 Task: Find connections with filter location Kabalo with filter topic #engineeringwith filter profile language German with filter current company Welspun Group with filter school PARUL INSTITUTE OF TECH., LIMDA, VAGHODIA 087 with filter industry Pet Services with filter service category Search Engine Marketing (SEM) with filter keywords title Ghostwriter
Action: Mouse moved to (481, 95)
Screenshot: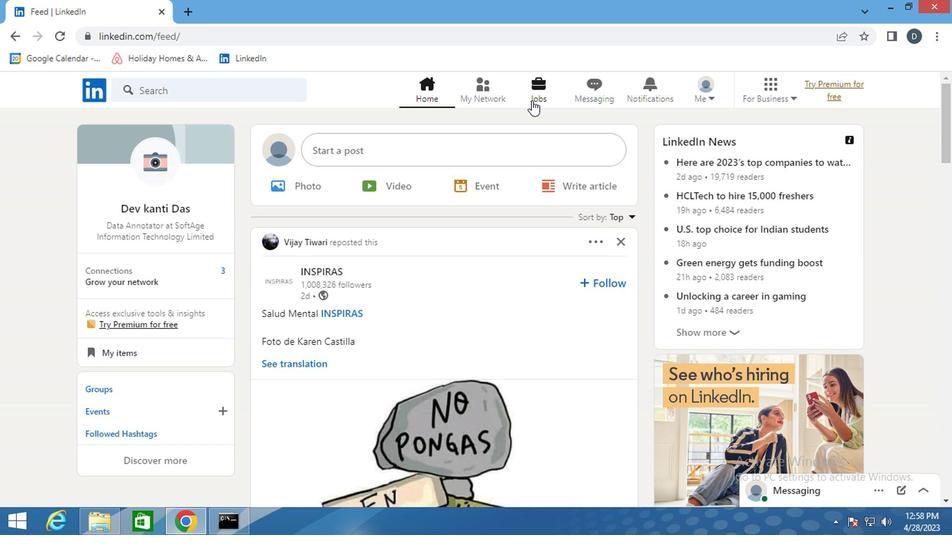 
Action: Mouse pressed left at (481, 95)
Screenshot: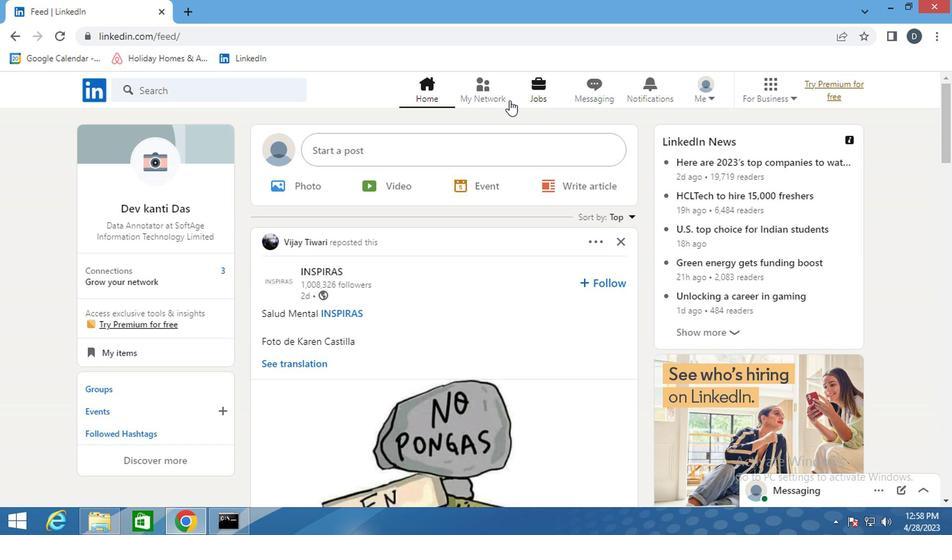 
Action: Mouse moved to (268, 158)
Screenshot: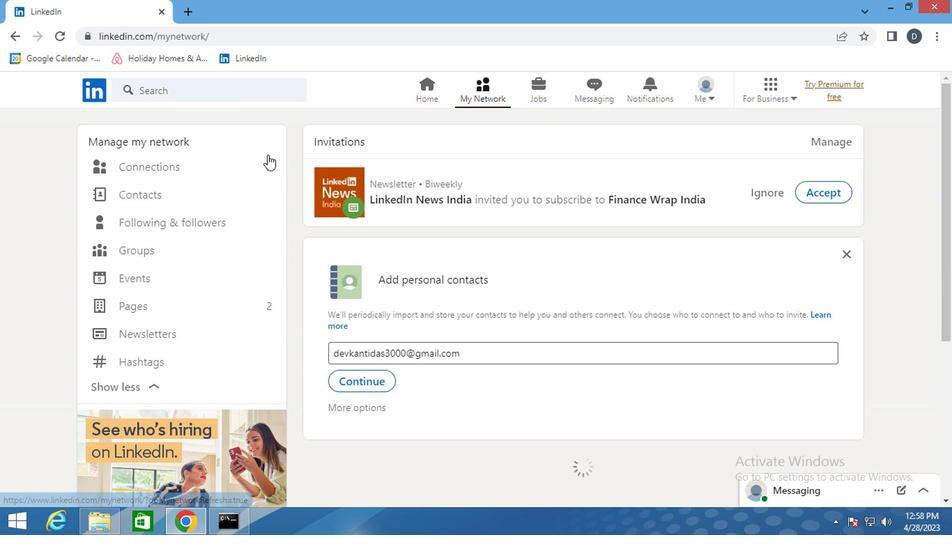 
Action: Mouse pressed left at (268, 158)
Screenshot: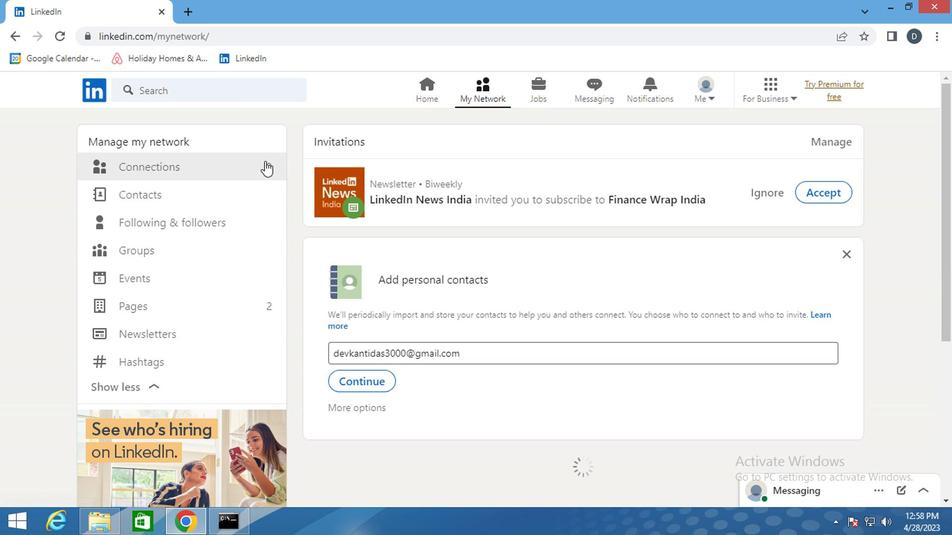 
Action: Mouse pressed left at (268, 158)
Screenshot: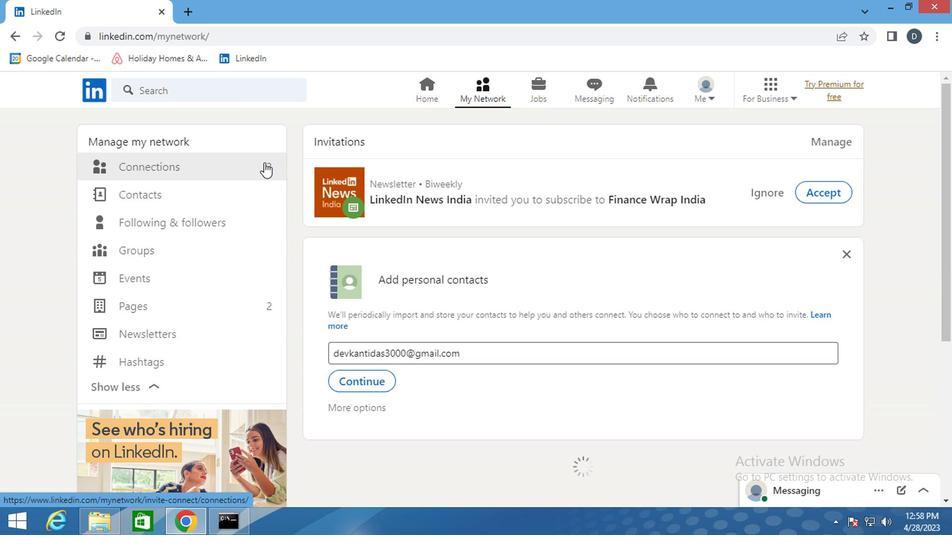 
Action: Mouse moved to (572, 163)
Screenshot: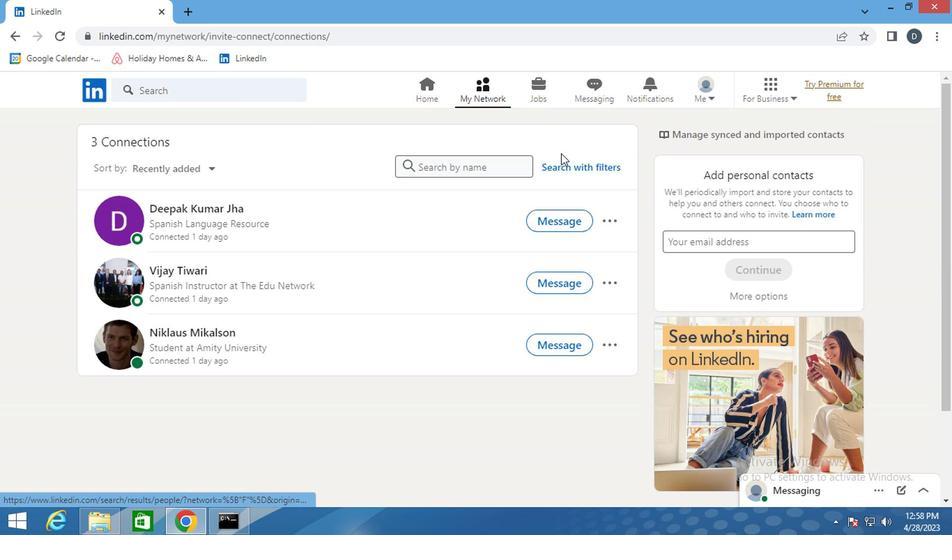 
Action: Mouse pressed left at (572, 163)
Screenshot: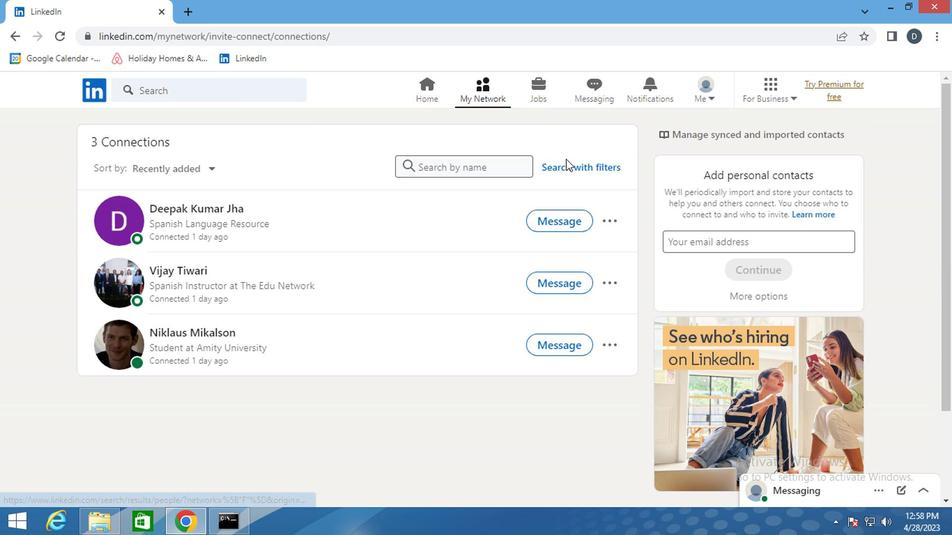 
Action: Mouse moved to (524, 127)
Screenshot: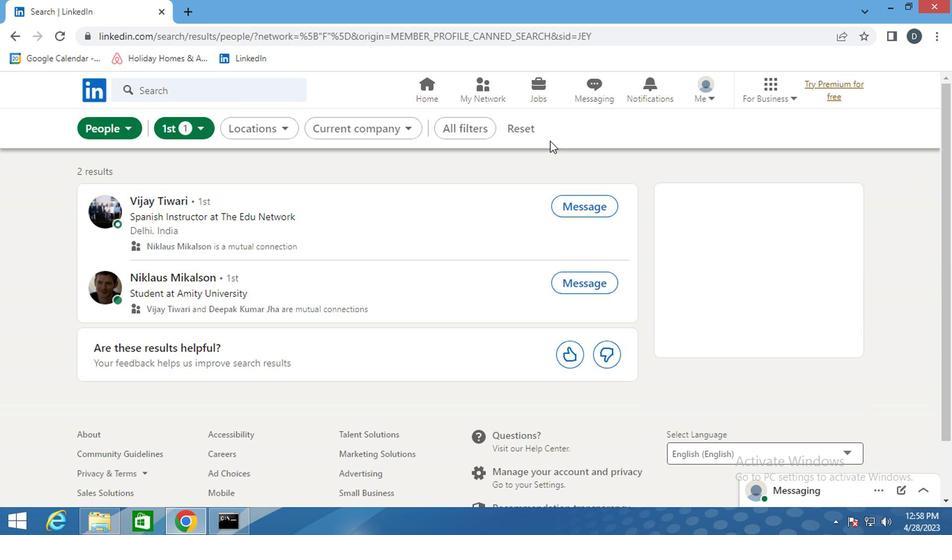 
Action: Mouse pressed left at (524, 127)
Screenshot: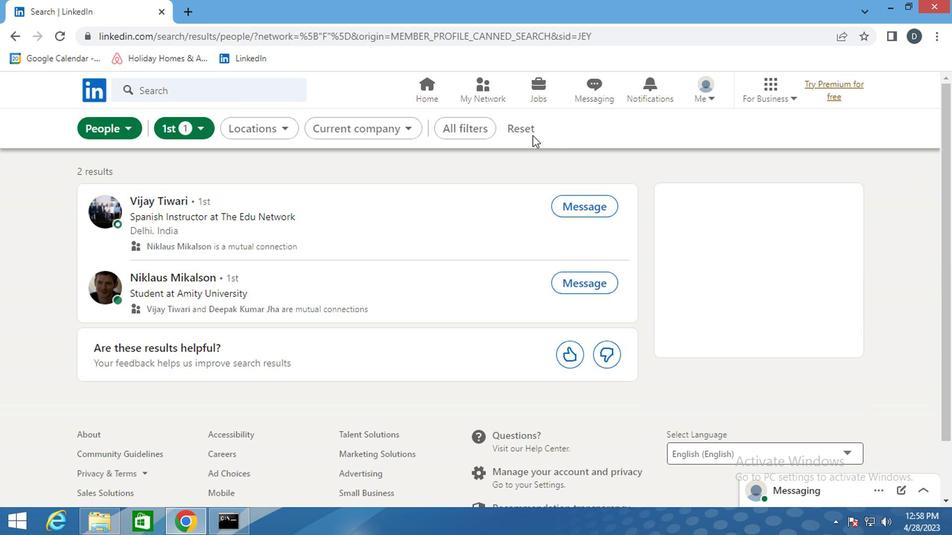 
Action: Mouse moved to (498, 126)
Screenshot: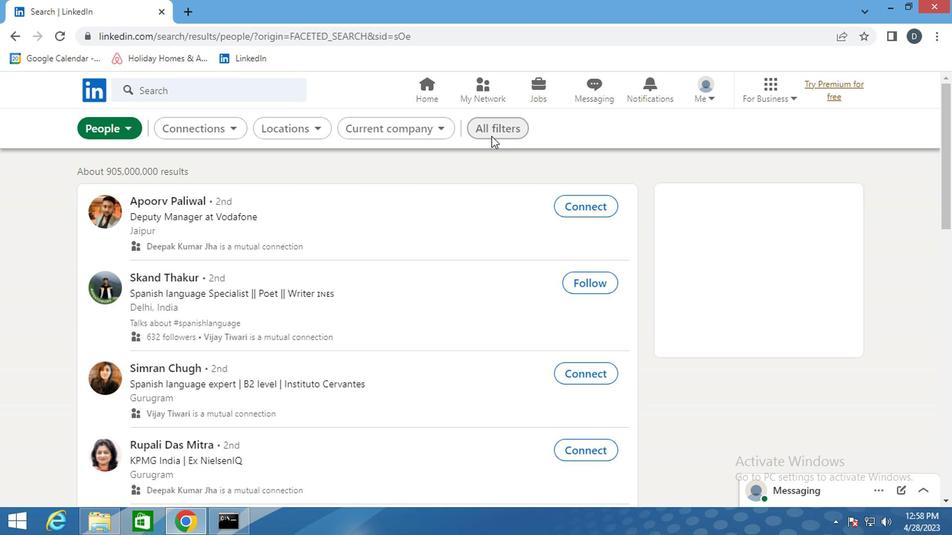 
Action: Mouse pressed left at (498, 126)
Screenshot: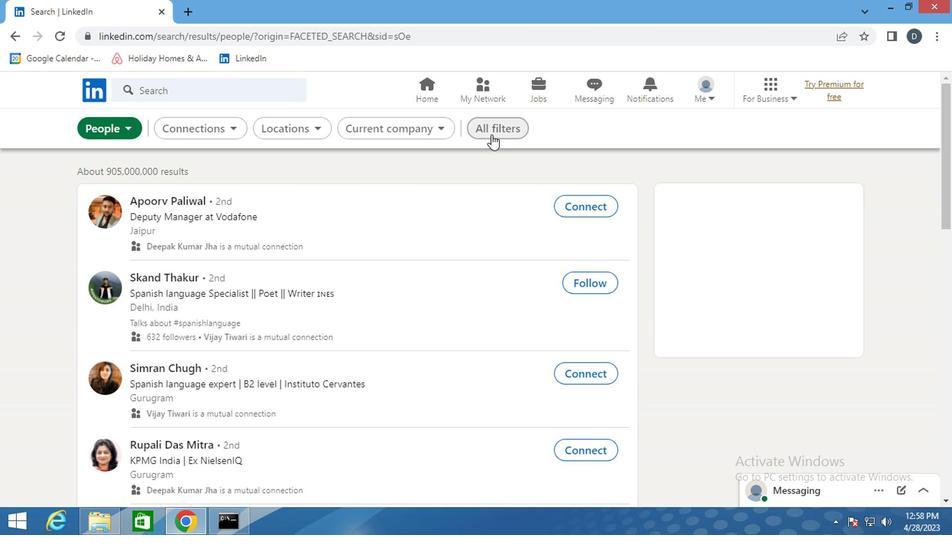 
Action: Mouse moved to (772, 299)
Screenshot: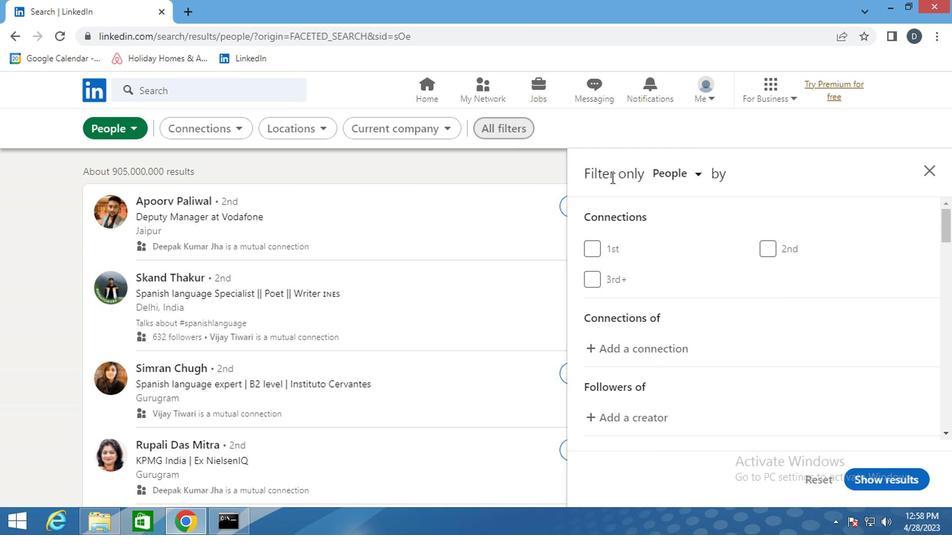 
Action: Mouse scrolled (772, 298) with delta (0, 0)
Screenshot: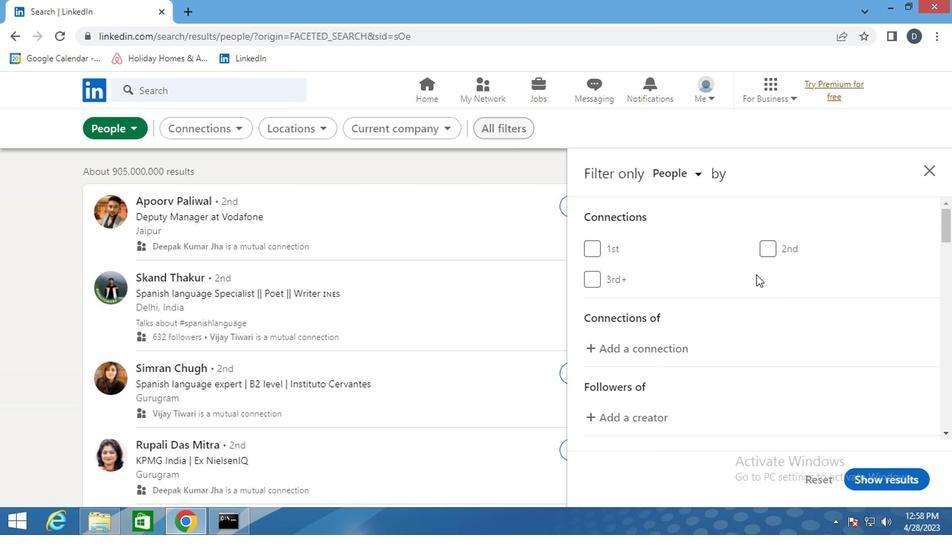 
Action: Mouse scrolled (772, 298) with delta (0, 0)
Screenshot: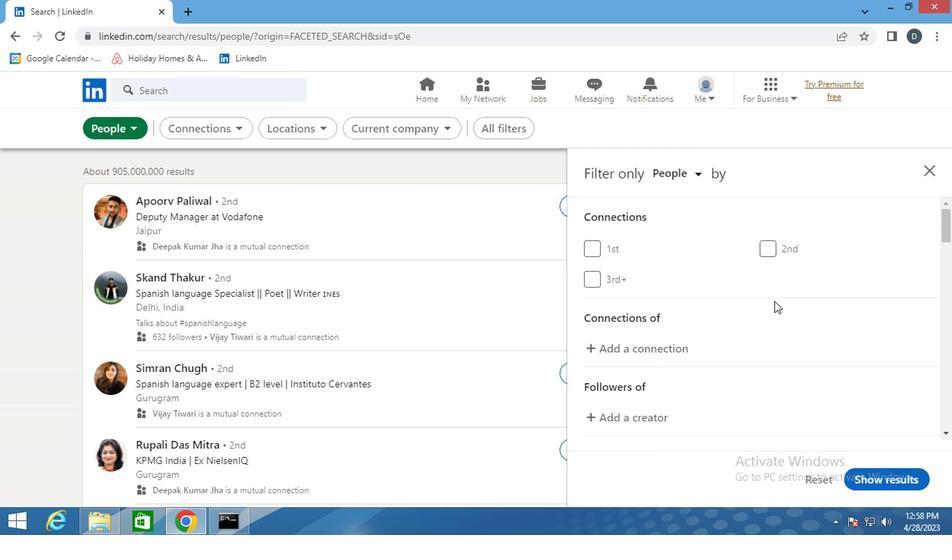 
Action: Mouse scrolled (772, 298) with delta (0, 0)
Screenshot: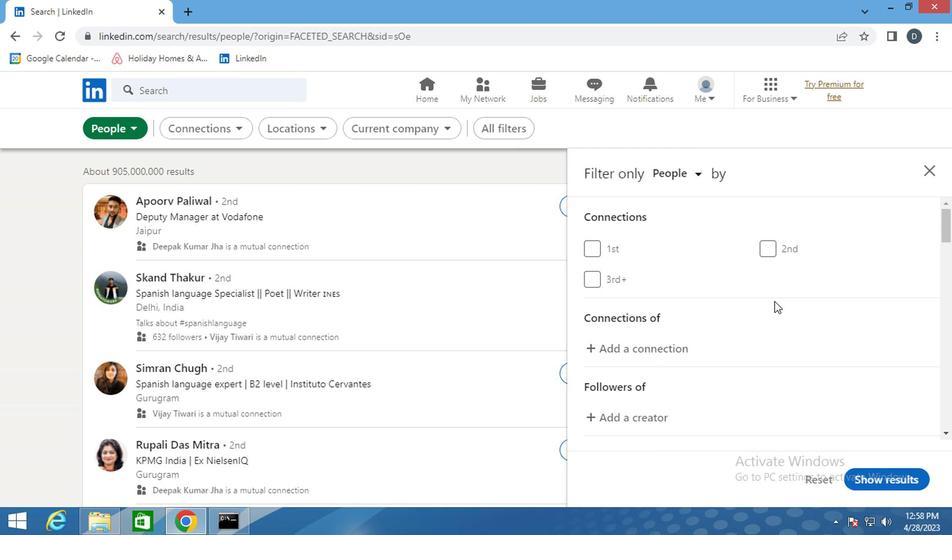 
Action: Mouse moved to (789, 339)
Screenshot: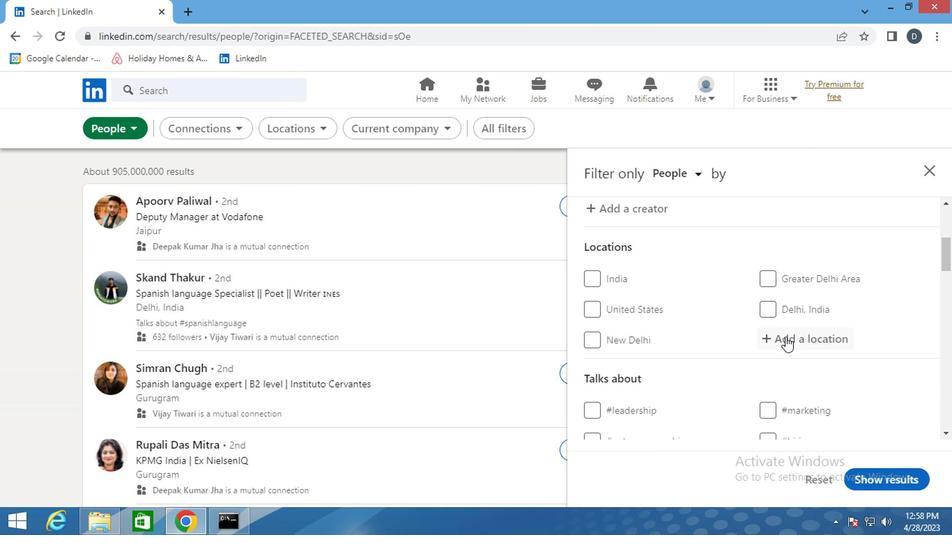 
Action: Mouse pressed left at (789, 339)
Screenshot: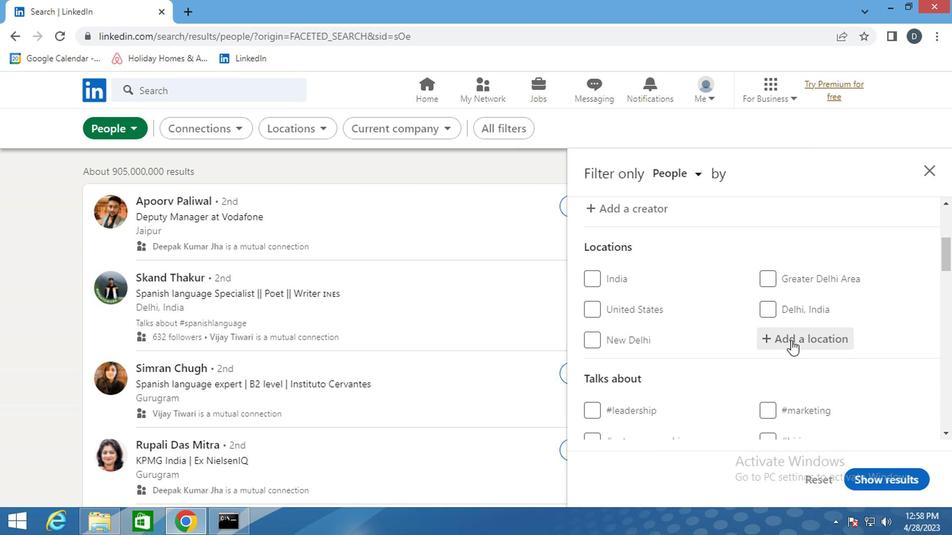 
Action: Key pressed <Key.shift_r>Kabalo
Screenshot: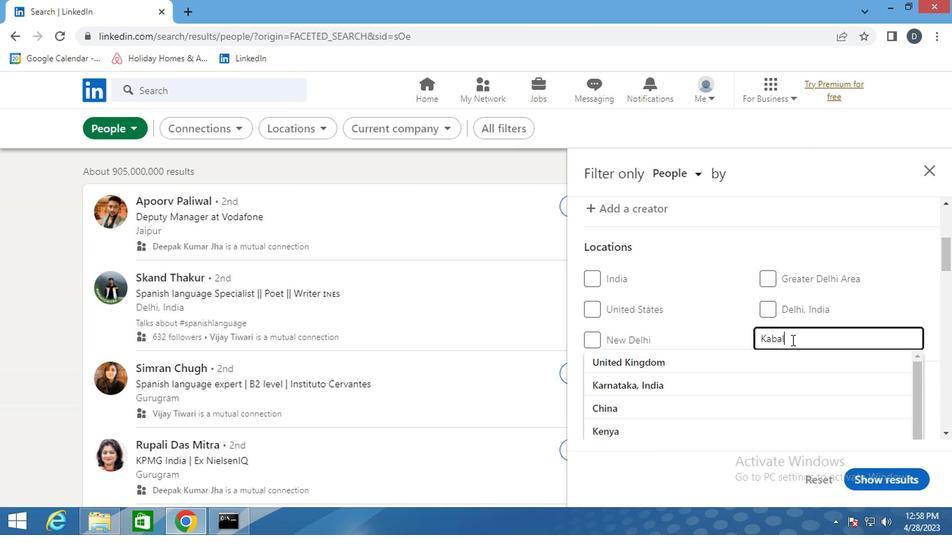 
Action: Mouse scrolled (789, 338) with delta (0, 0)
Screenshot: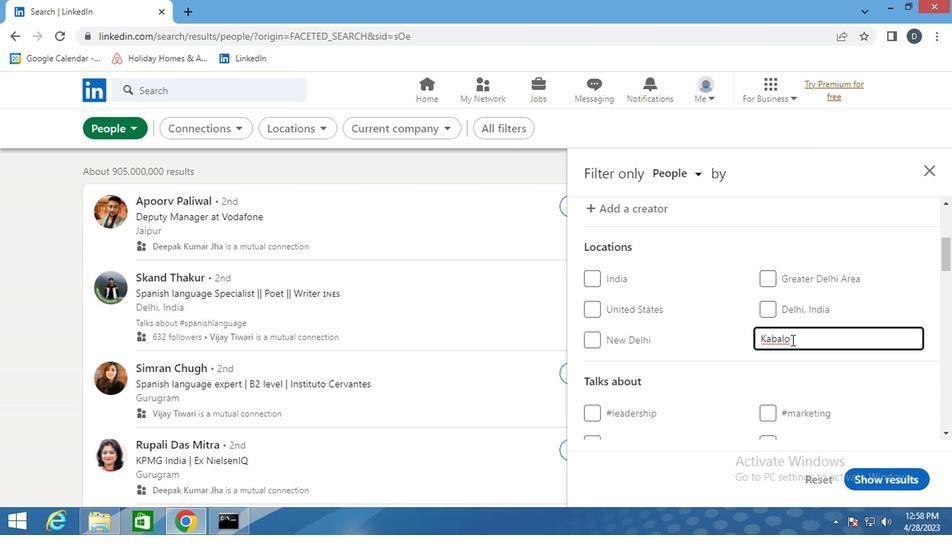 
Action: Mouse scrolled (789, 338) with delta (0, 0)
Screenshot: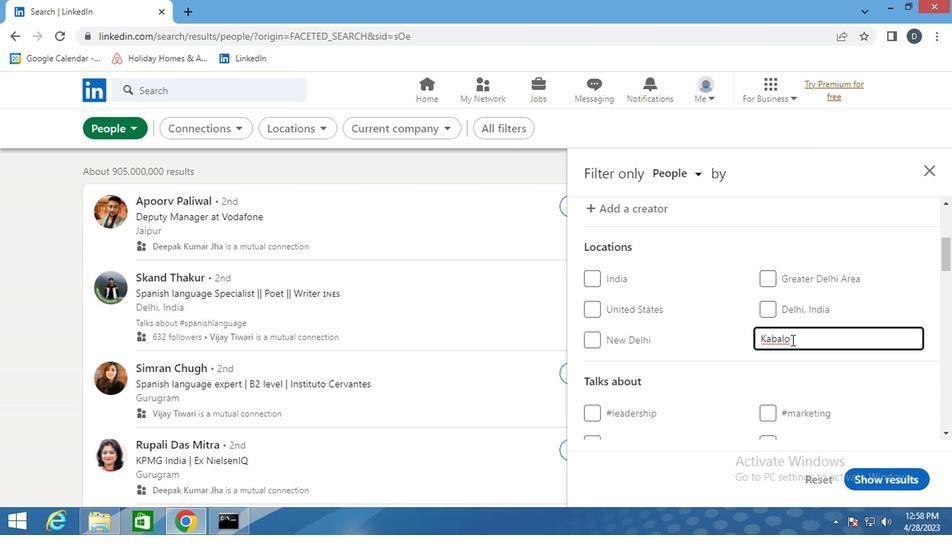 
Action: Mouse scrolled (789, 338) with delta (0, 0)
Screenshot: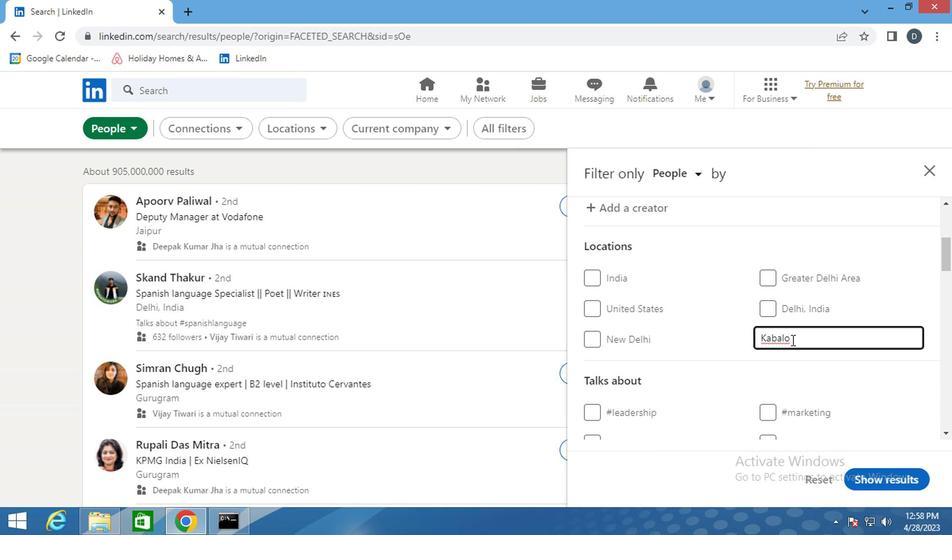 
Action: Mouse moved to (822, 251)
Screenshot: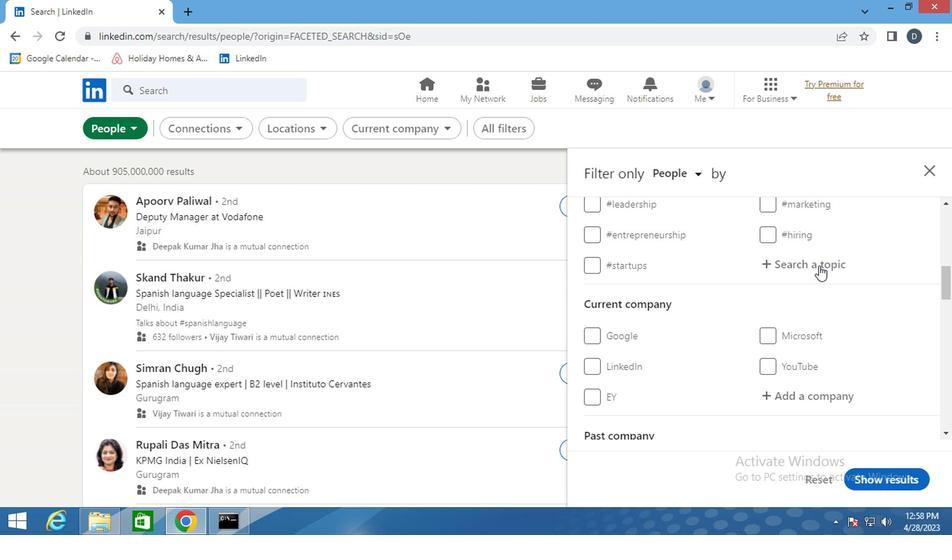 
Action: Mouse pressed left at (822, 251)
Screenshot: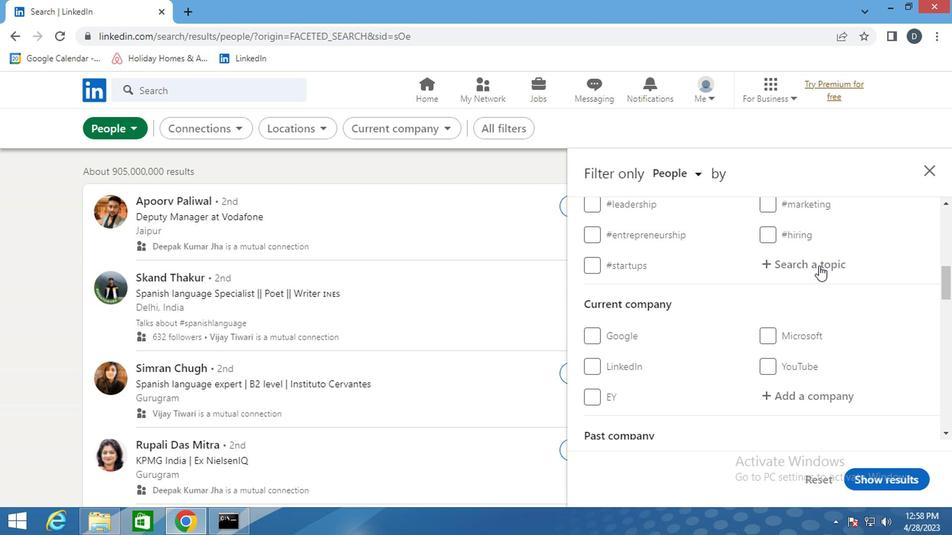 
Action: Mouse moved to (822, 253)
Screenshot: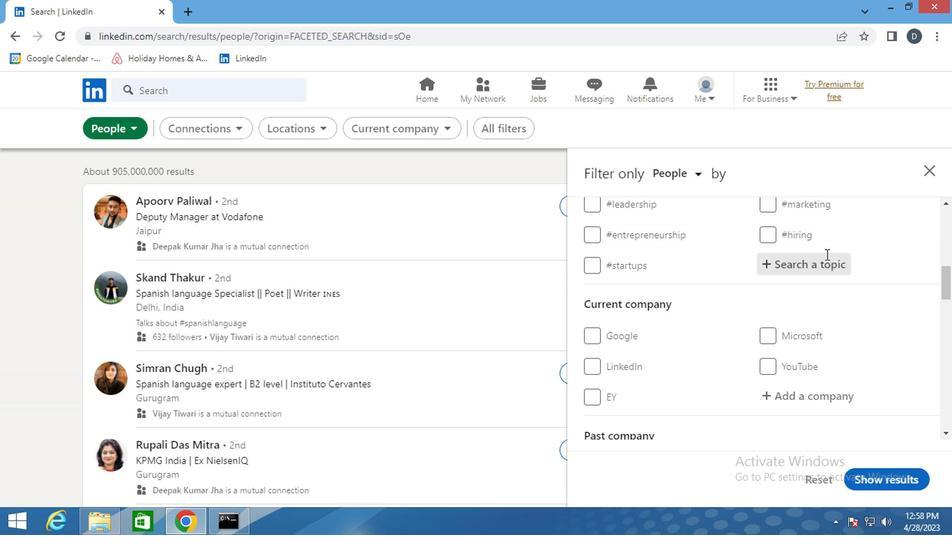 
Action: Key pressed <Key.shift>#ENGINEERING
Screenshot: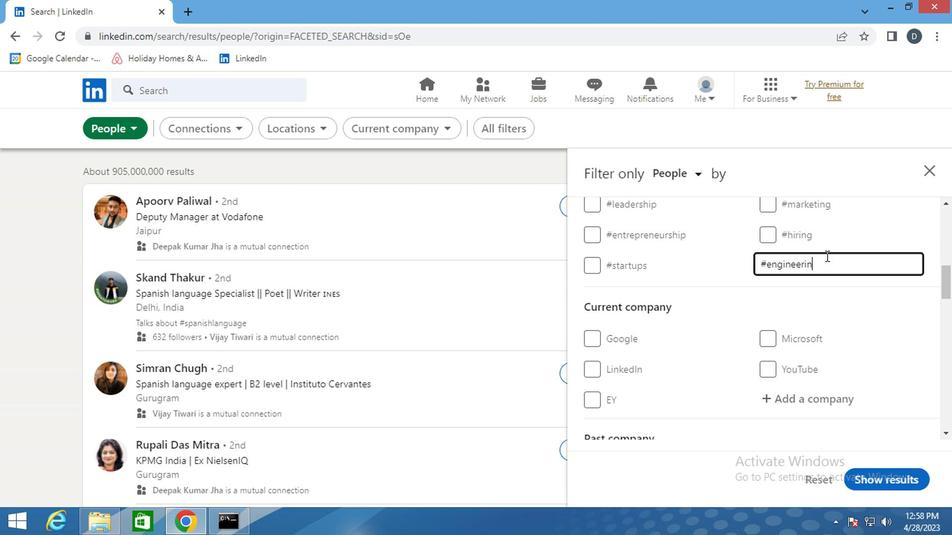 
Action: Mouse moved to (831, 282)
Screenshot: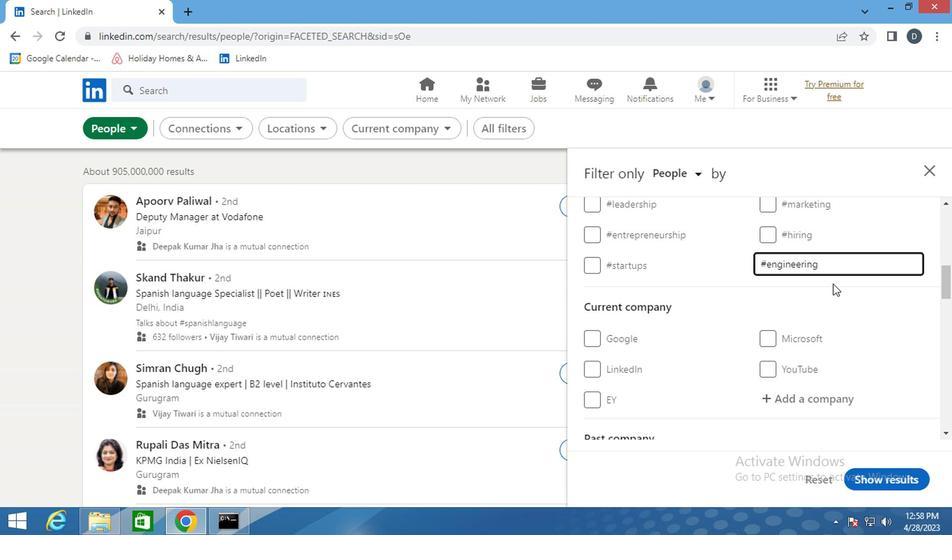 
Action: Mouse scrolled (831, 281) with delta (0, 0)
Screenshot: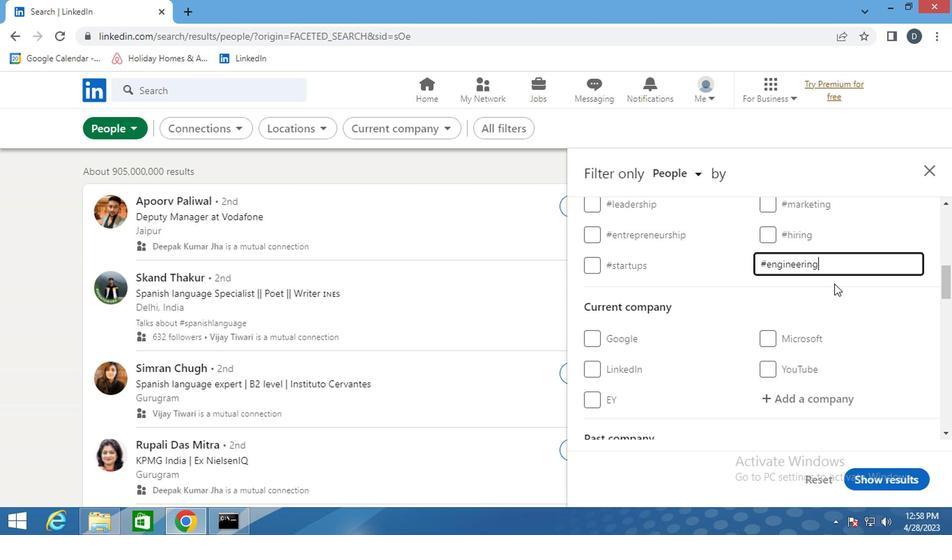 
Action: Mouse moved to (831, 283)
Screenshot: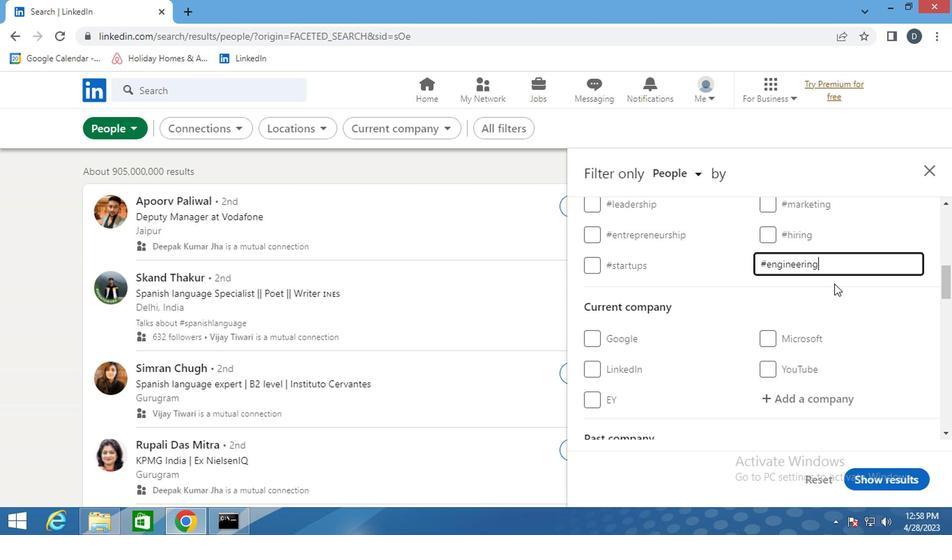 
Action: Mouse scrolled (831, 283) with delta (0, 0)
Screenshot: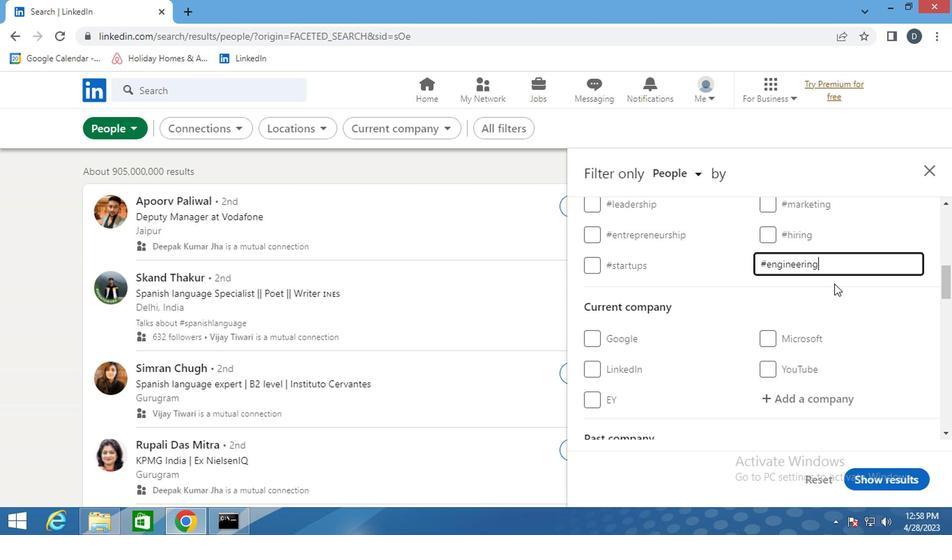 
Action: Mouse moved to (831, 284)
Screenshot: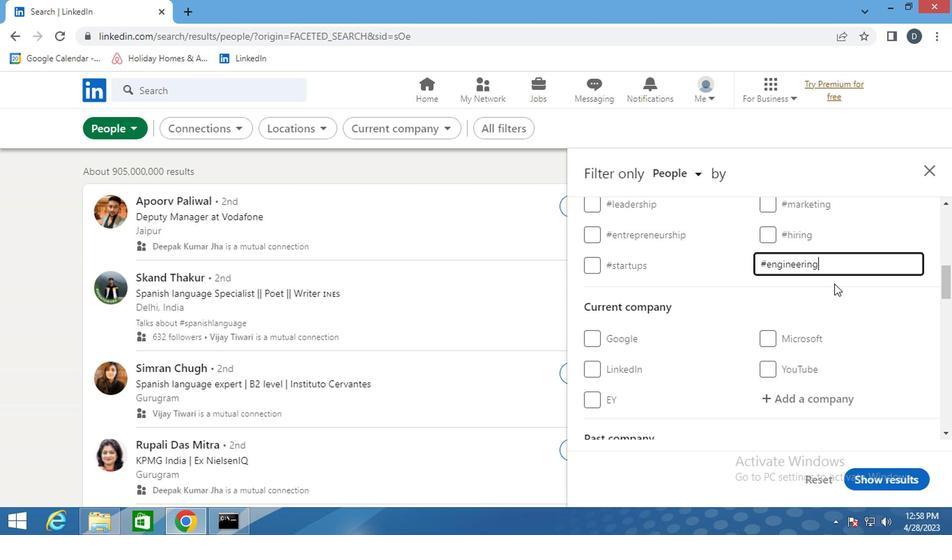 
Action: Mouse scrolled (831, 283) with delta (0, 0)
Screenshot: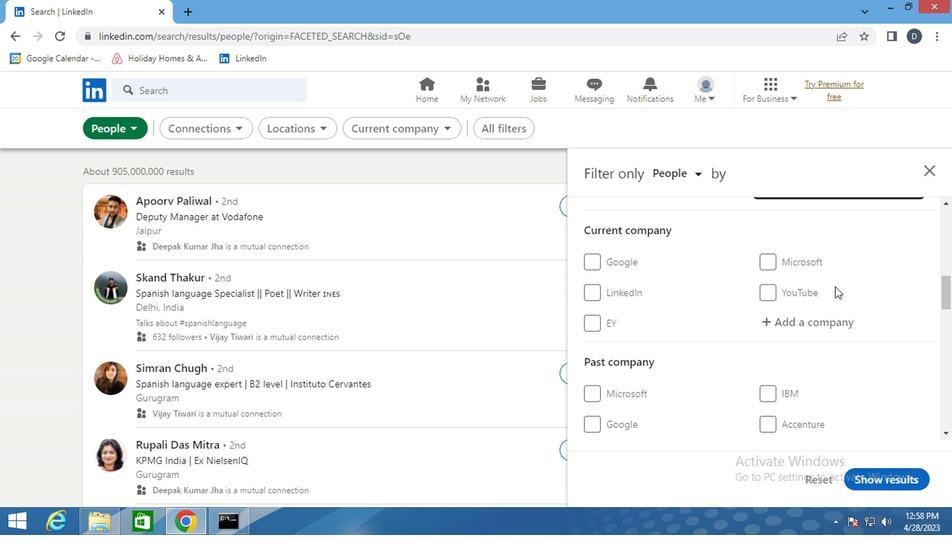 
Action: Mouse scrolled (831, 283) with delta (0, 0)
Screenshot: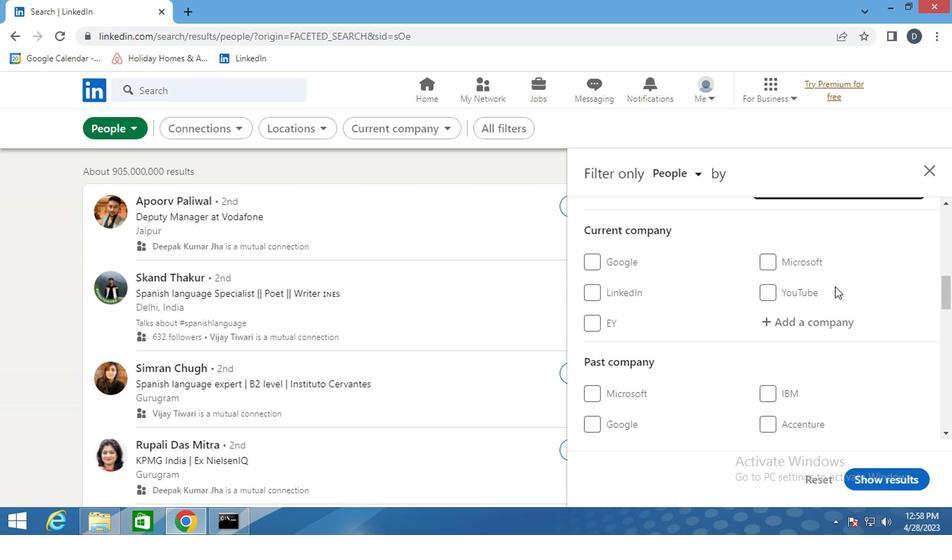 
Action: Mouse moved to (831, 286)
Screenshot: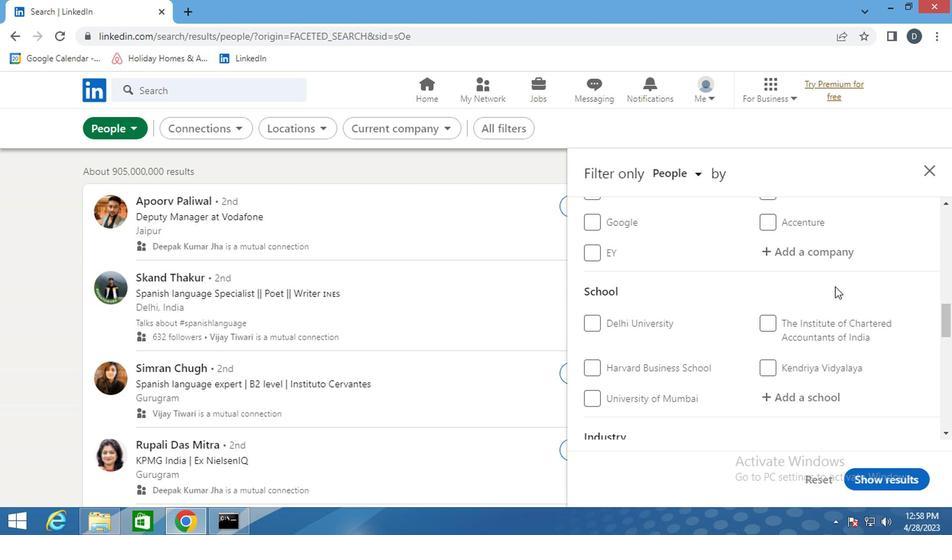 
Action: Mouse scrolled (831, 286) with delta (0, 0)
Screenshot: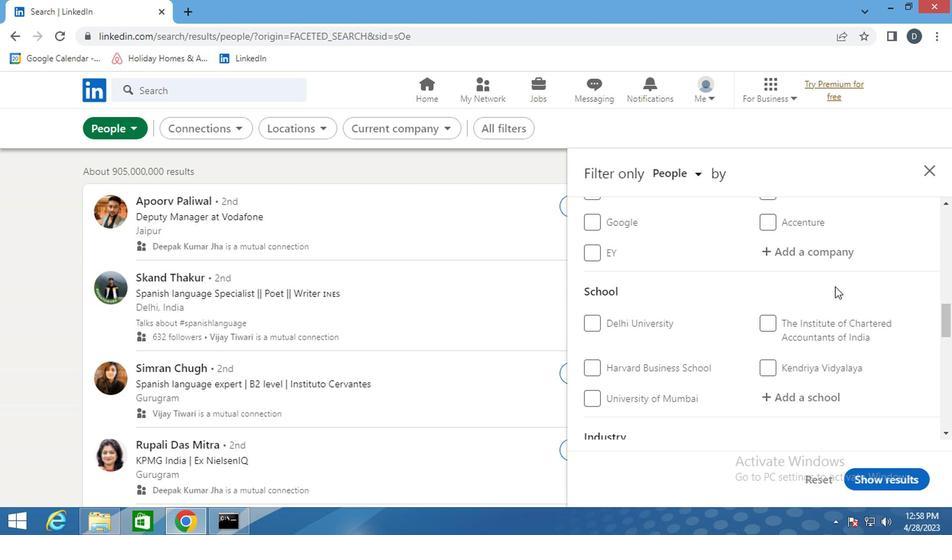 
Action: Mouse scrolled (831, 286) with delta (0, 0)
Screenshot: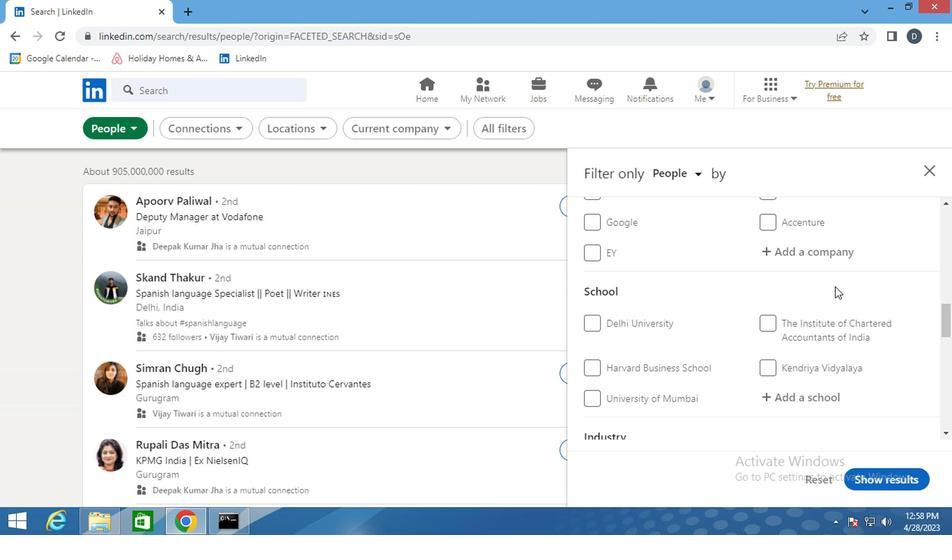 
Action: Mouse scrolled (831, 286) with delta (0, 0)
Screenshot: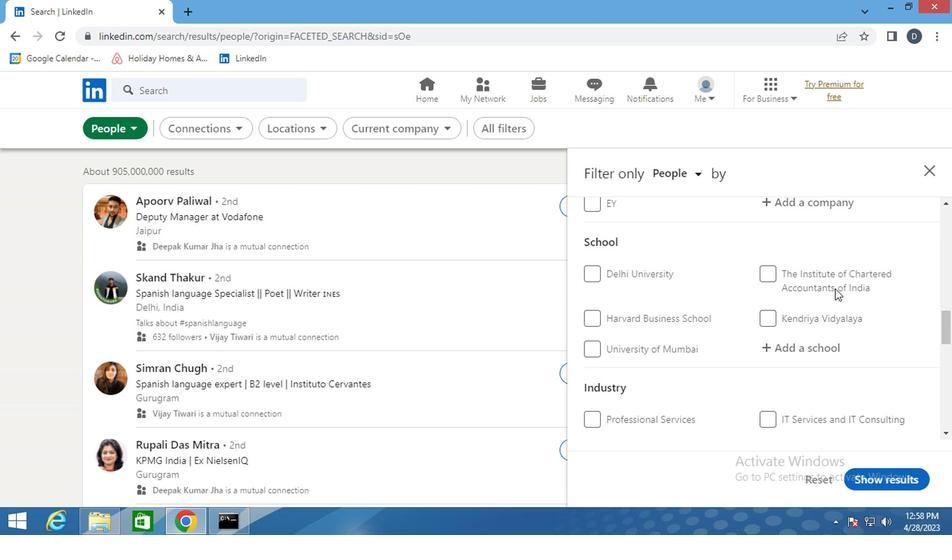 
Action: Mouse scrolled (831, 286) with delta (0, 0)
Screenshot: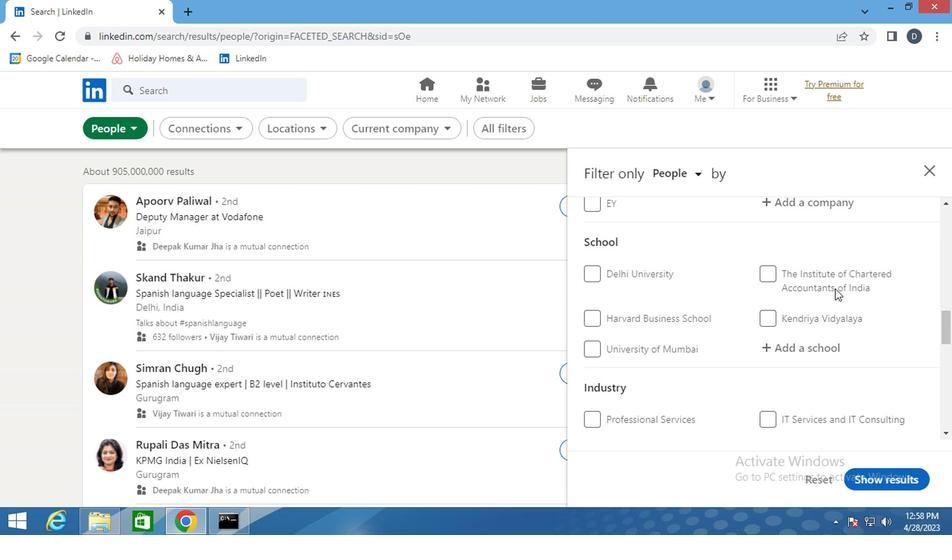 
Action: Mouse scrolled (831, 286) with delta (0, 0)
Screenshot: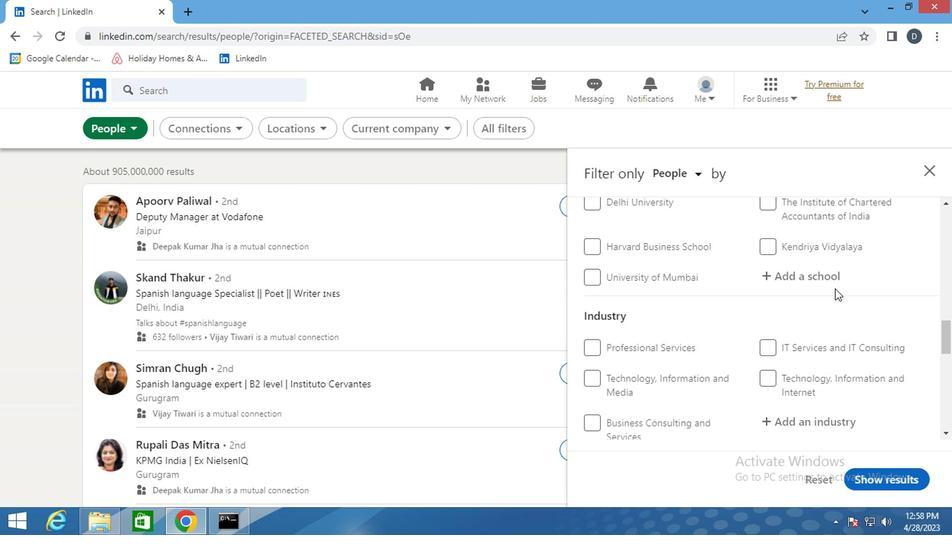 
Action: Mouse scrolled (831, 286) with delta (0, 0)
Screenshot: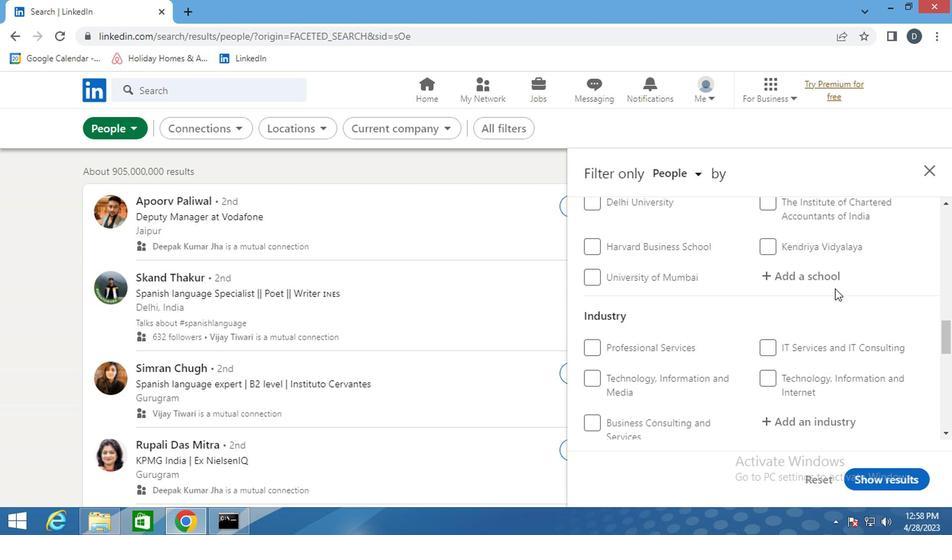 
Action: Mouse moved to (624, 262)
Screenshot: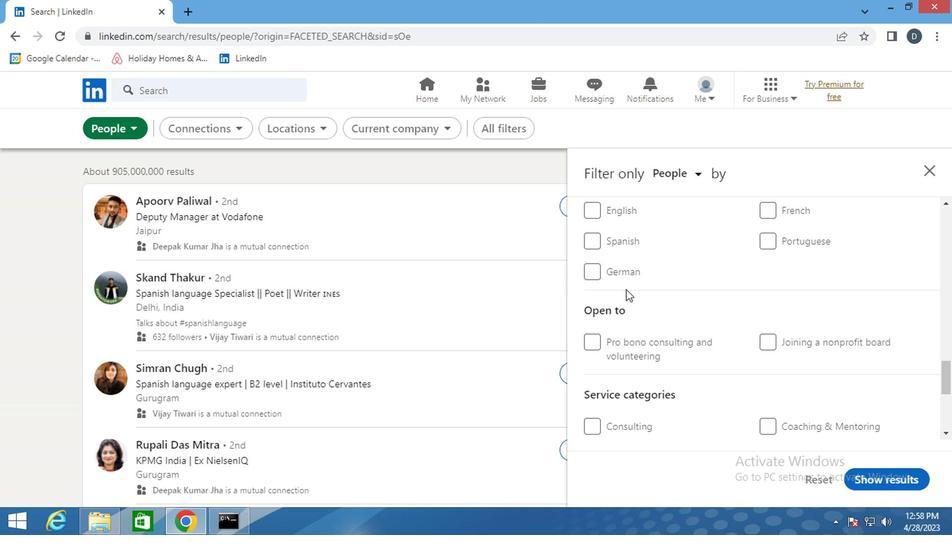
Action: Mouse pressed left at (624, 262)
Screenshot: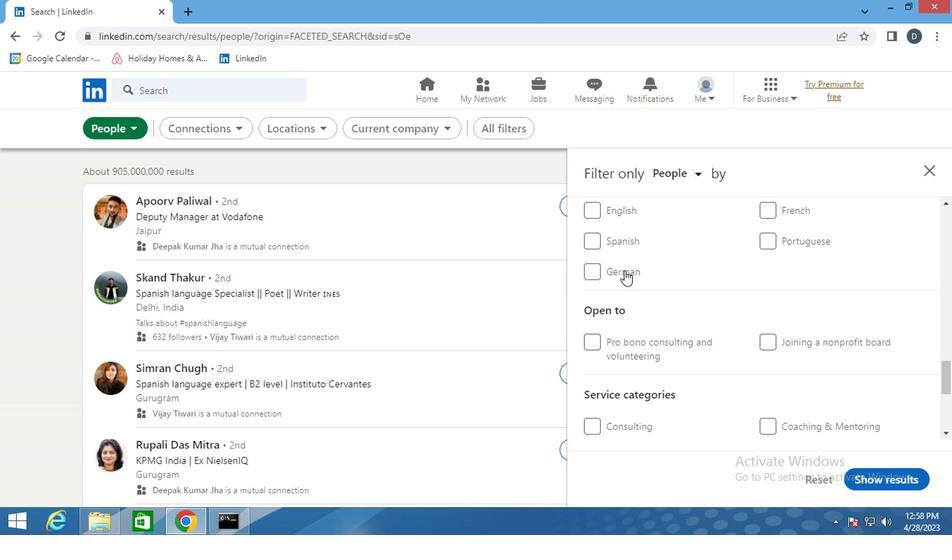 
Action: Mouse moved to (780, 303)
Screenshot: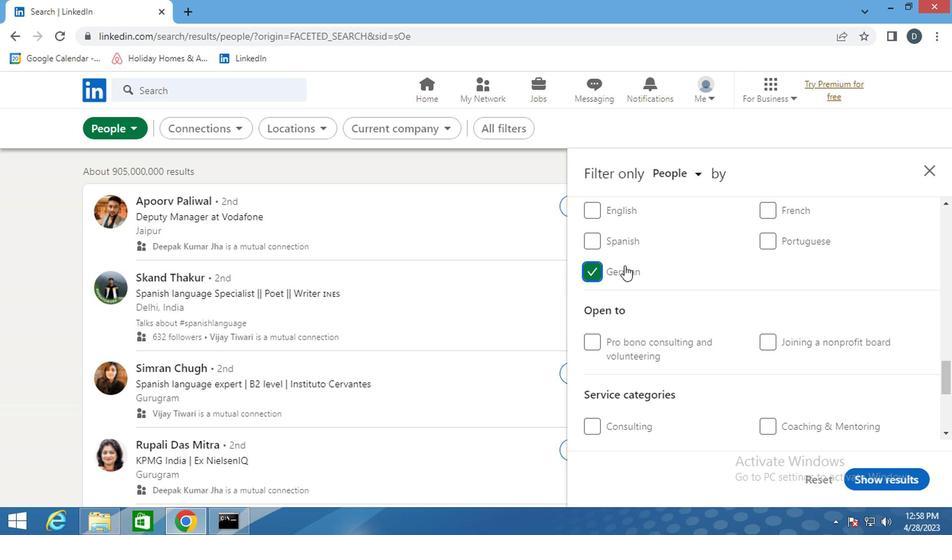 
Action: Mouse scrolled (780, 304) with delta (0, 0)
Screenshot: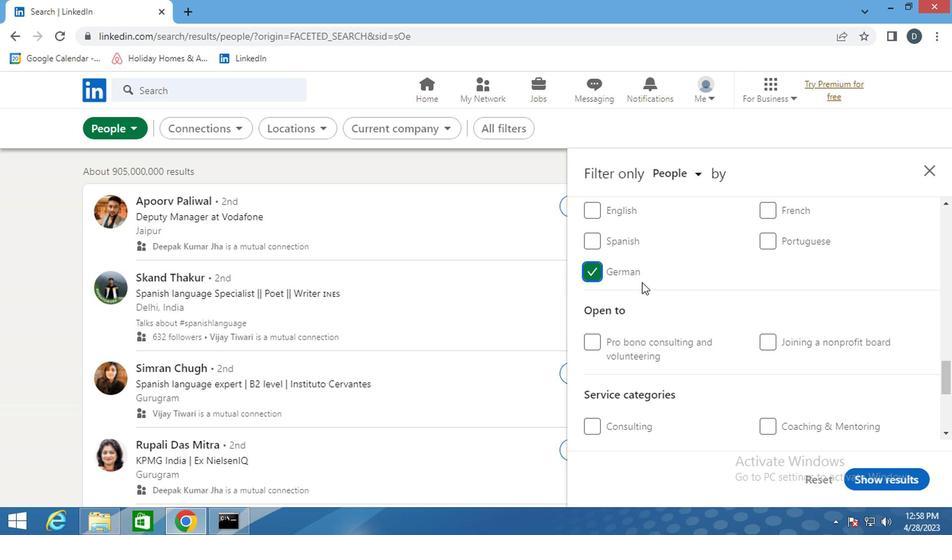 
Action: Mouse scrolled (780, 304) with delta (0, 0)
Screenshot: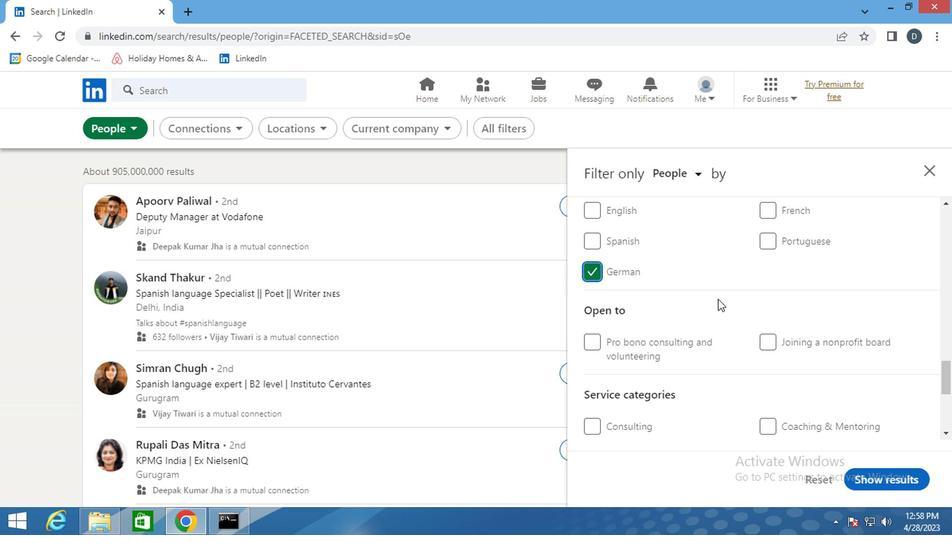 
Action: Mouse scrolled (780, 304) with delta (0, 0)
Screenshot: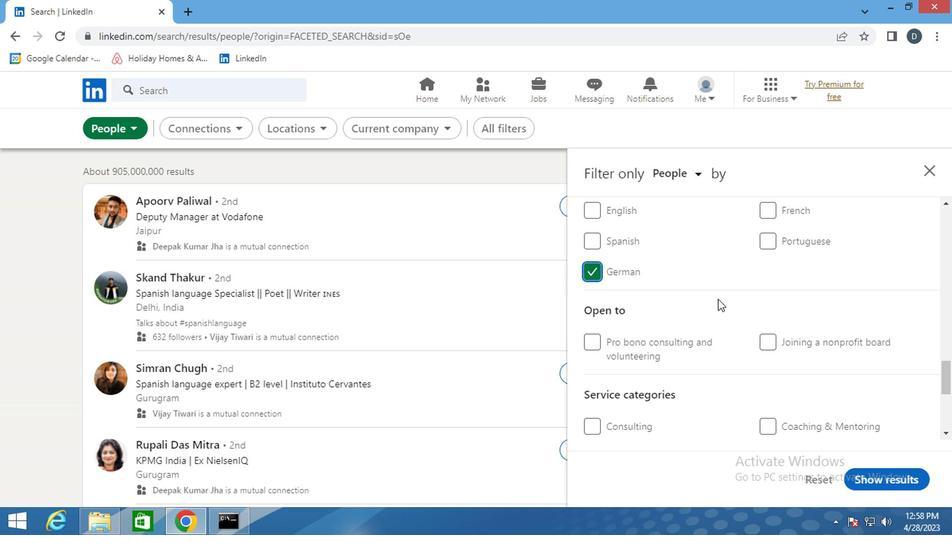 
Action: Mouse scrolled (780, 304) with delta (0, 0)
Screenshot: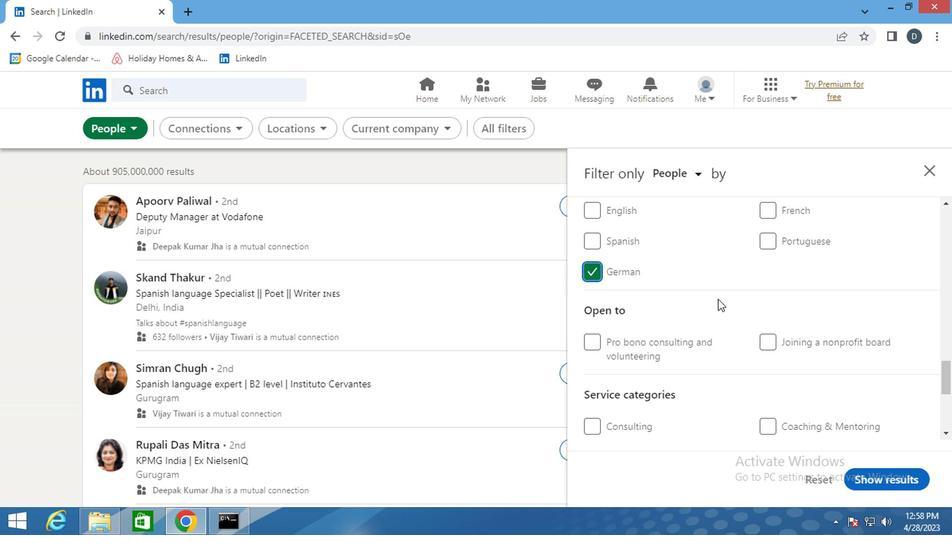
Action: Mouse scrolled (780, 304) with delta (0, 0)
Screenshot: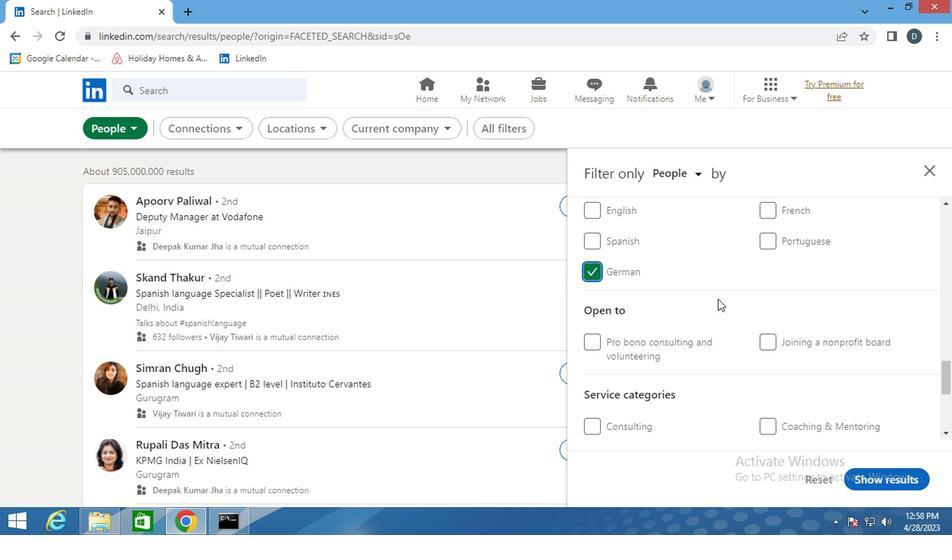 
Action: Mouse scrolled (780, 304) with delta (0, 0)
Screenshot: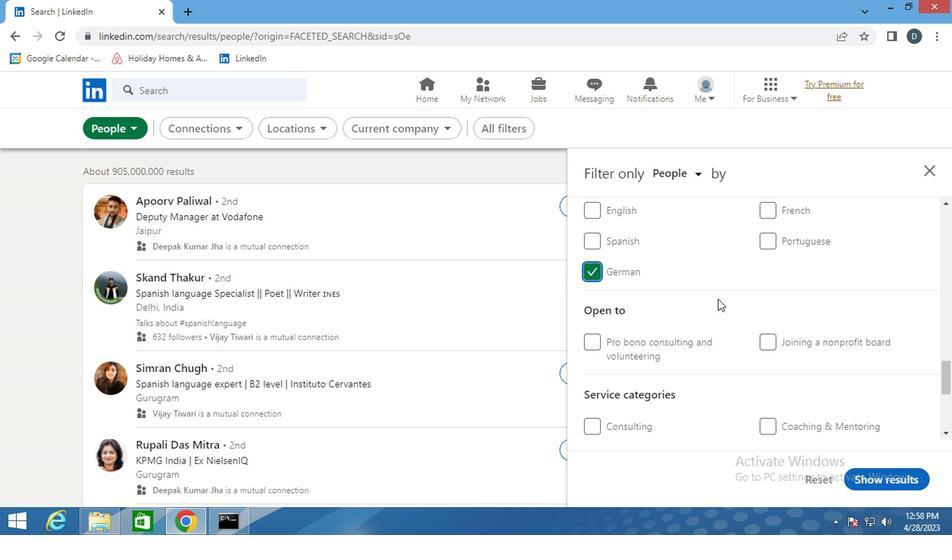 
Action: Mouse scrolled (780, 304) with delta (0, 0)
Screenshot: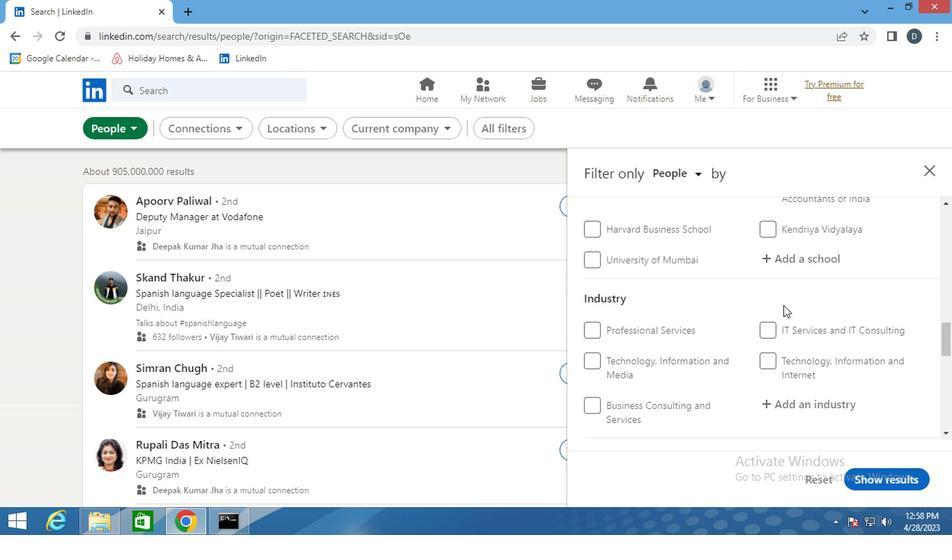 
Action: Mouse scrolled (780, 304) with delta (0, 0)
Screenshot: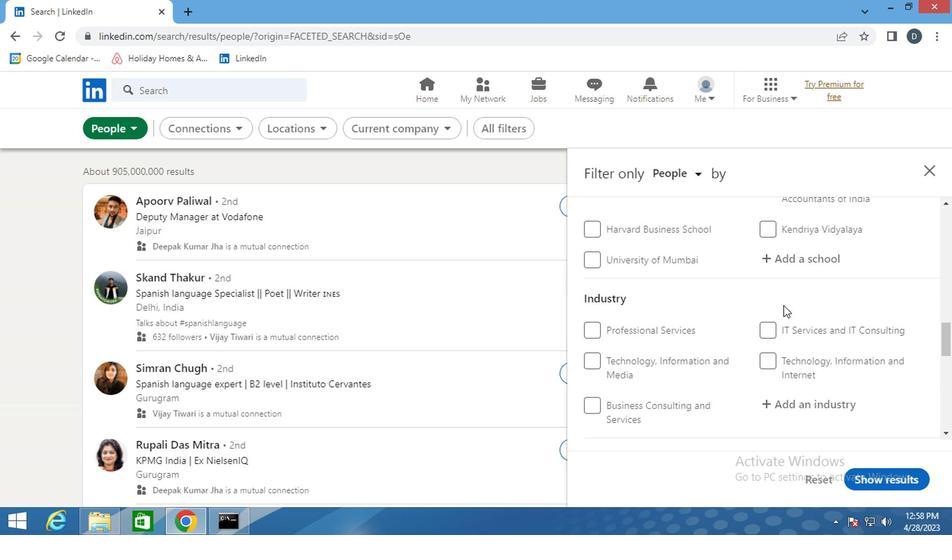 
Action: Mouse scrolled (780, 304) with delta (0, 0)
Screenshot: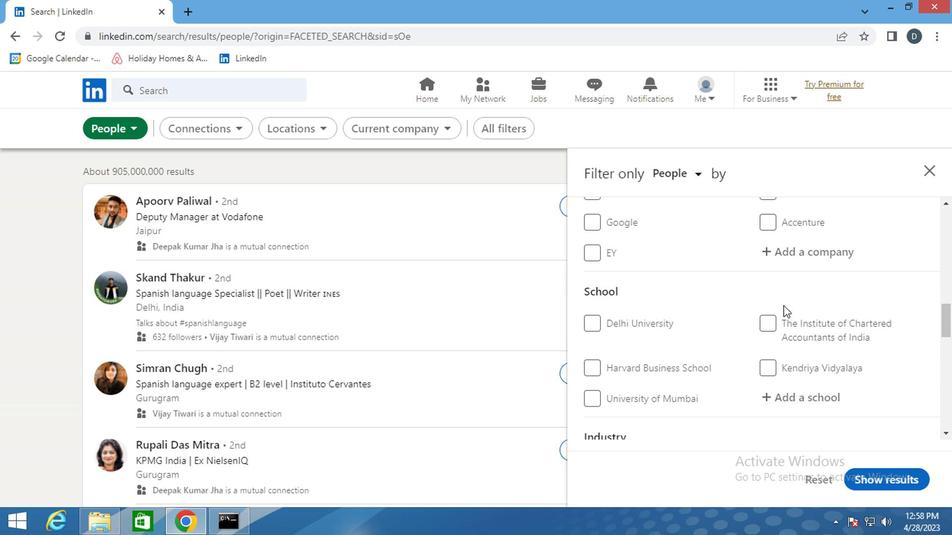 
Action: Mouse scrolled (780, 304) with delta (0, 0)
Screenshot: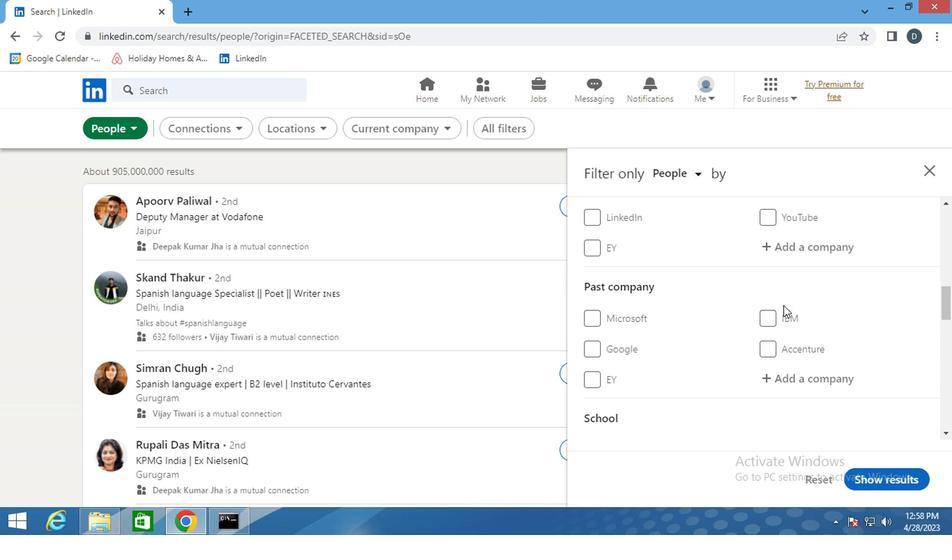 
Action: Mouse moved to (807, 348)
Screenshot: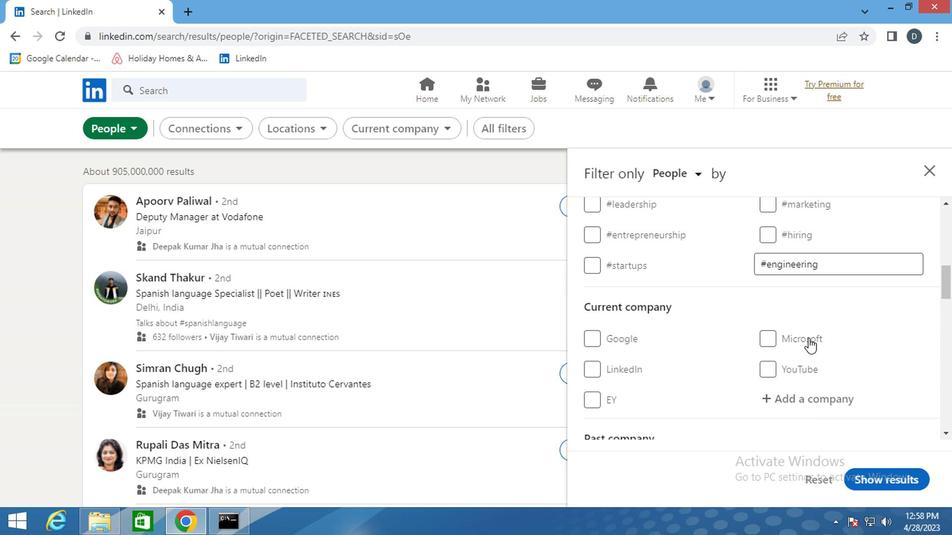 
Action: Mouse scrolled (807, 347) with delta (0, 0)
Screenshot: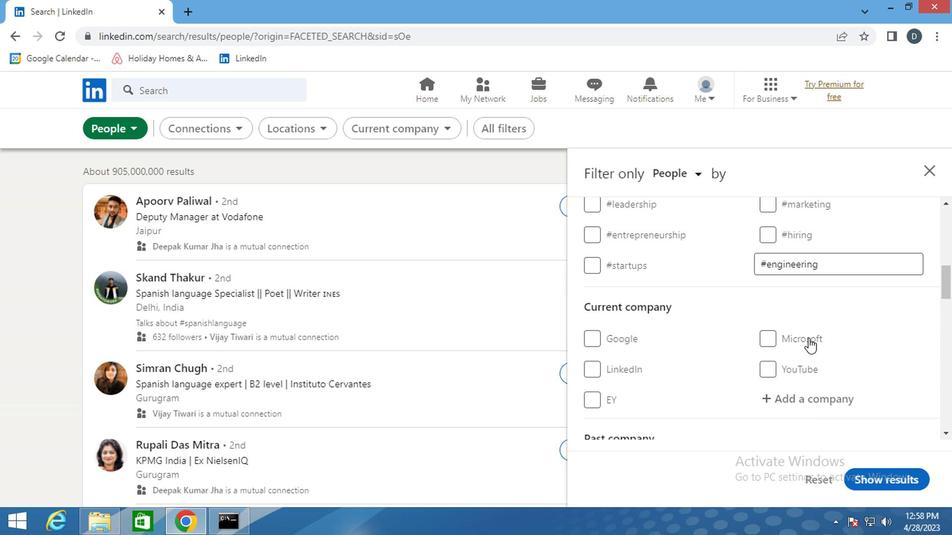 
Action: Mouse moved to (825, 327)
Screenshot: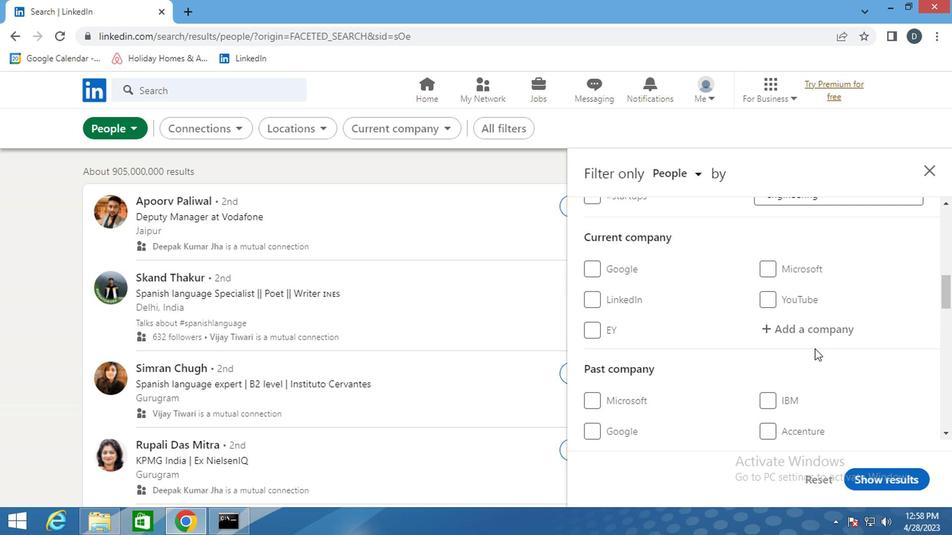 
Action: Mouse pressed left at (825, 327)
Screenshot: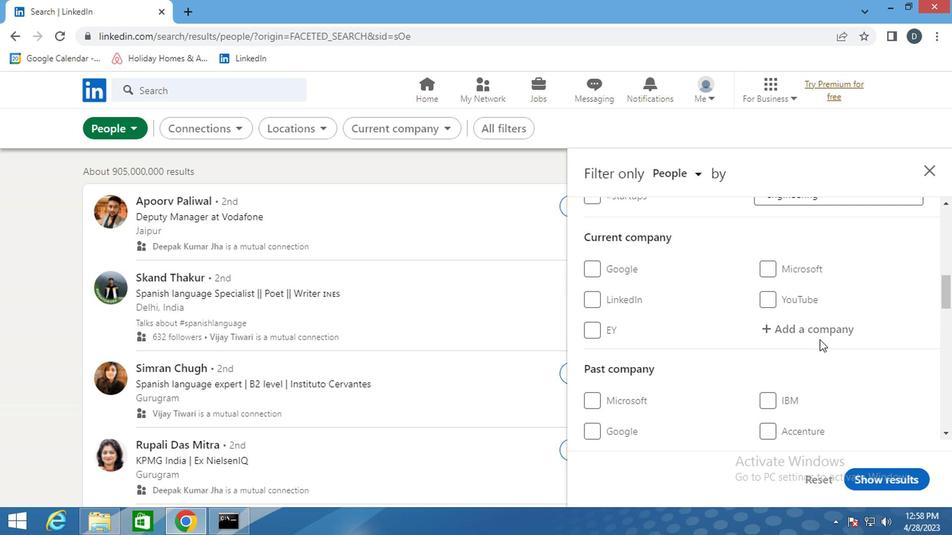 
Action: Key pressed <Key.shift>WELSPUN
Screenshot: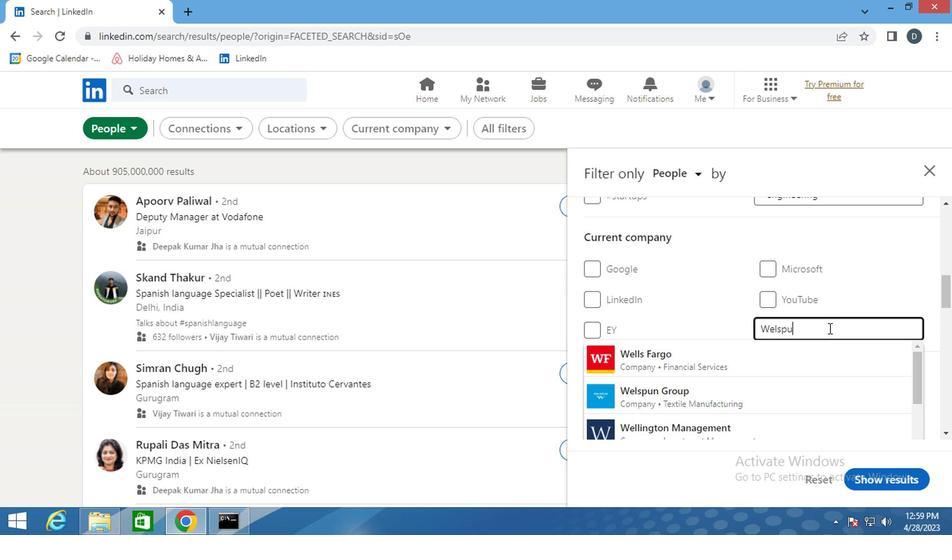 
Action: Mouse moved to (833, 354)
Screenshot: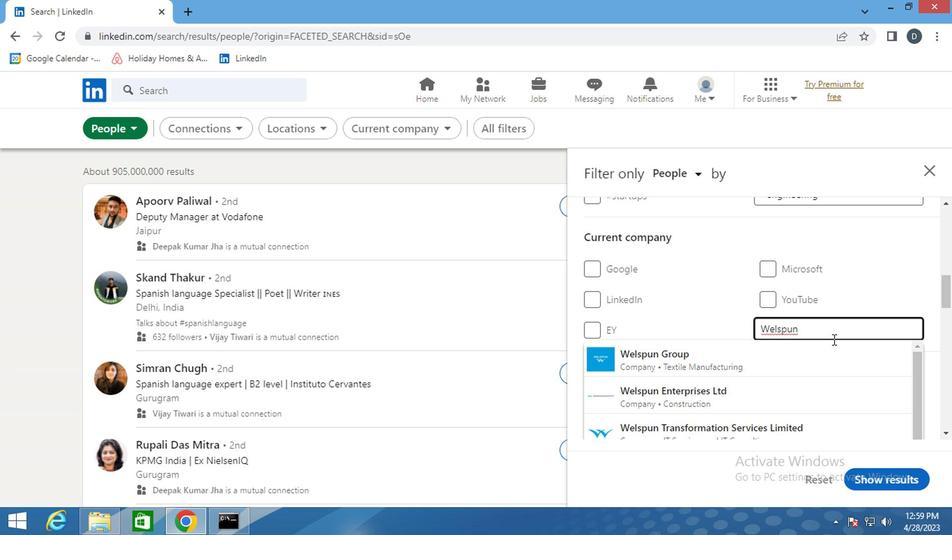 
Action: Mouse pressed left at (833, 354)
Screenshot: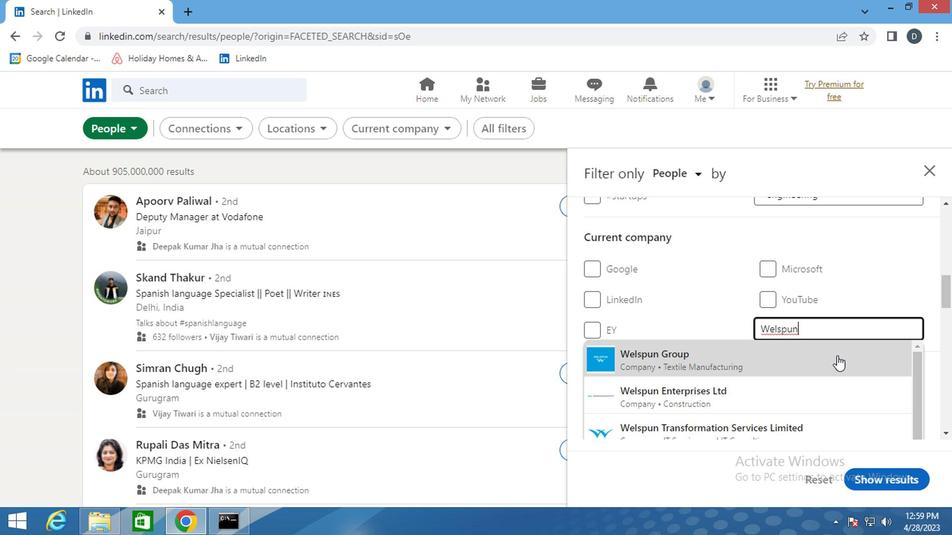 
Action: Mouse moved to (833, 357)
Screenshot: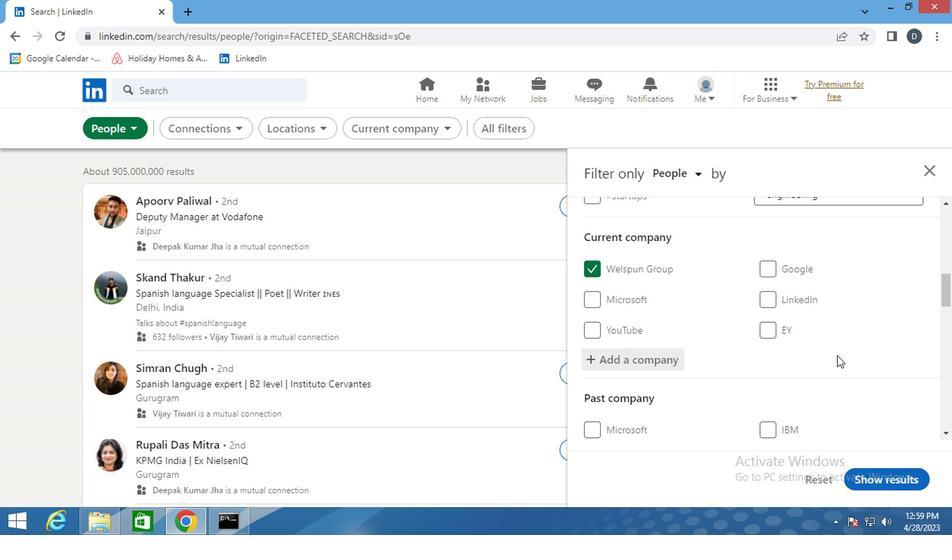 
Action: Mouse scrolled (833, 357) with delta (0, 0)
Screenshot: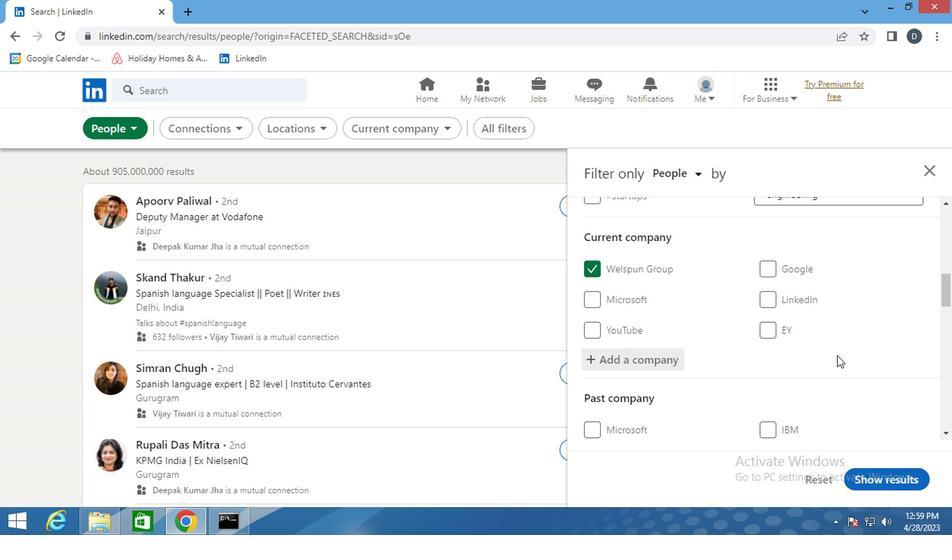 
Action: Mouse moved to (833, 359)
Screenshot: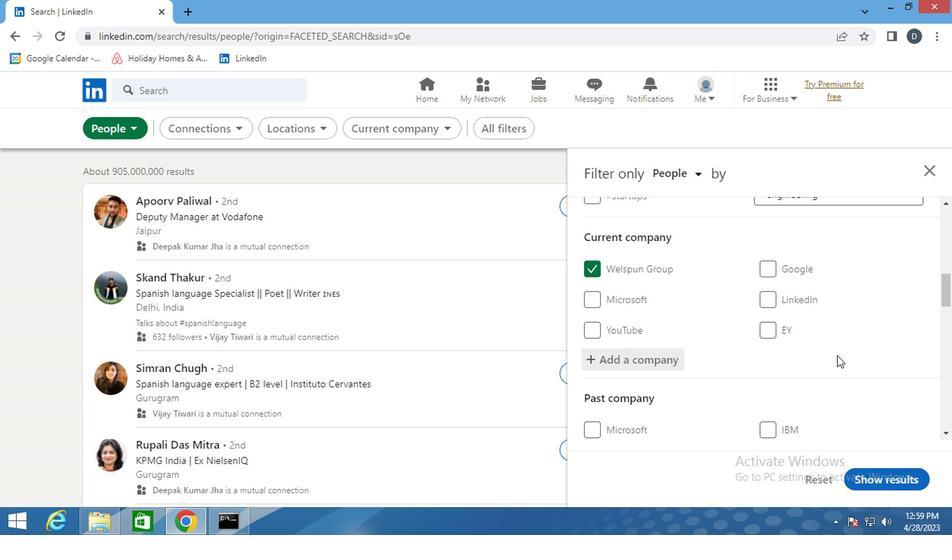 
Action: Mouse scrolled (833, 358) with delta (0, 0)
Screenshot: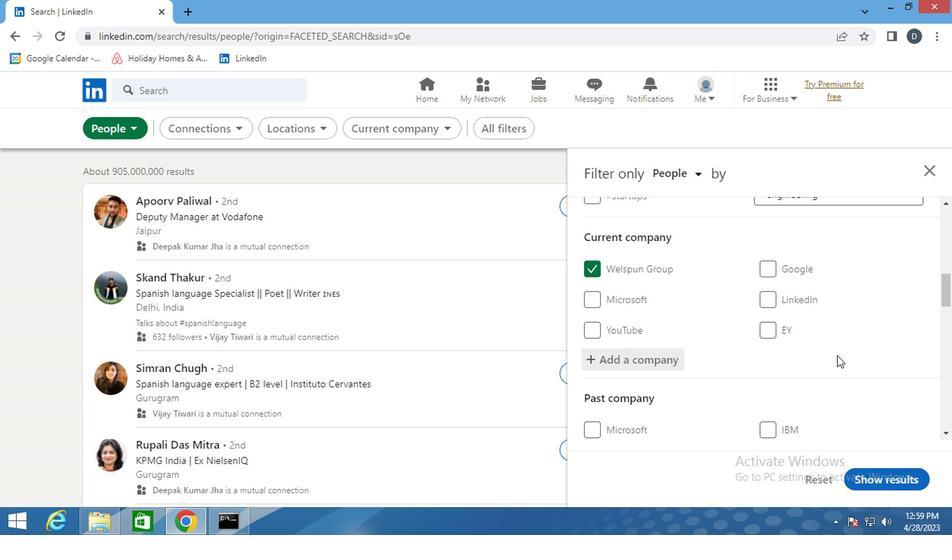 
Action: Mouse moved to (833, 362)
Screenshot: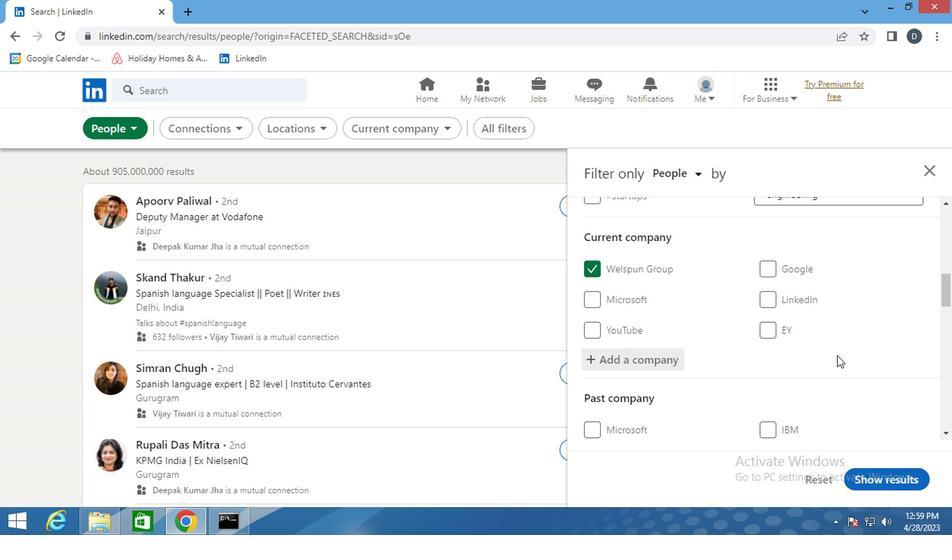 
Action: Mouse scrolled (833, 362) with delta (0, 0)
Screenshot: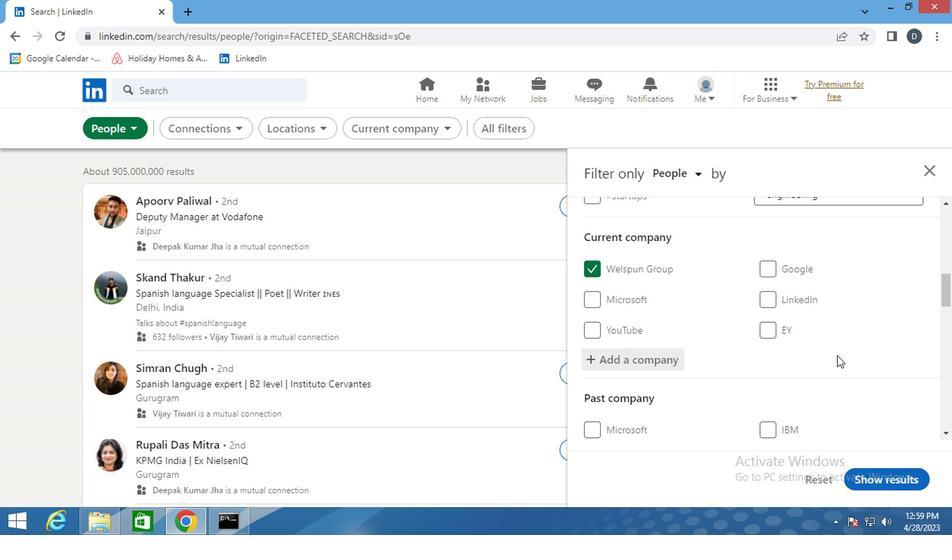 
Action: Mouse moved to (833, 364)
Screenshot: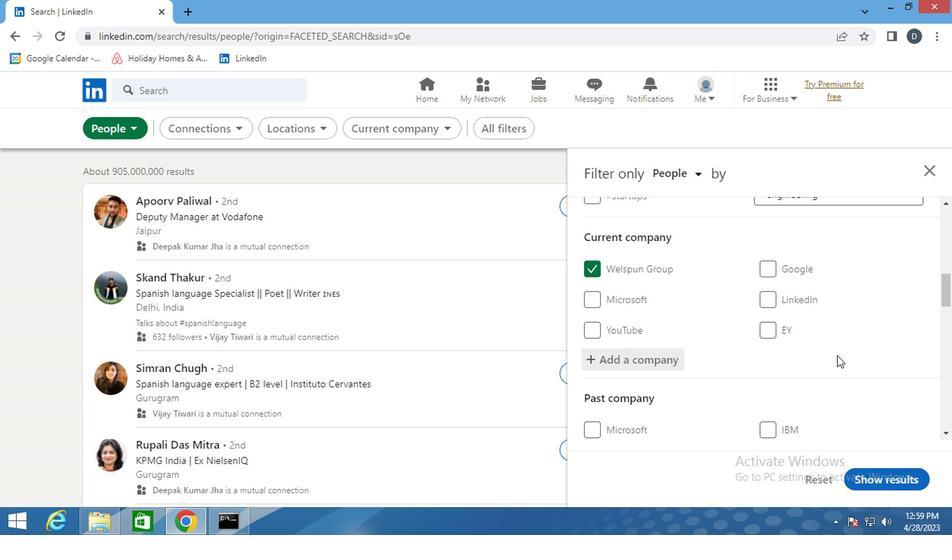 
Action: Mouse scrolled (833, 363) with delta (0, 0)
Screenshot: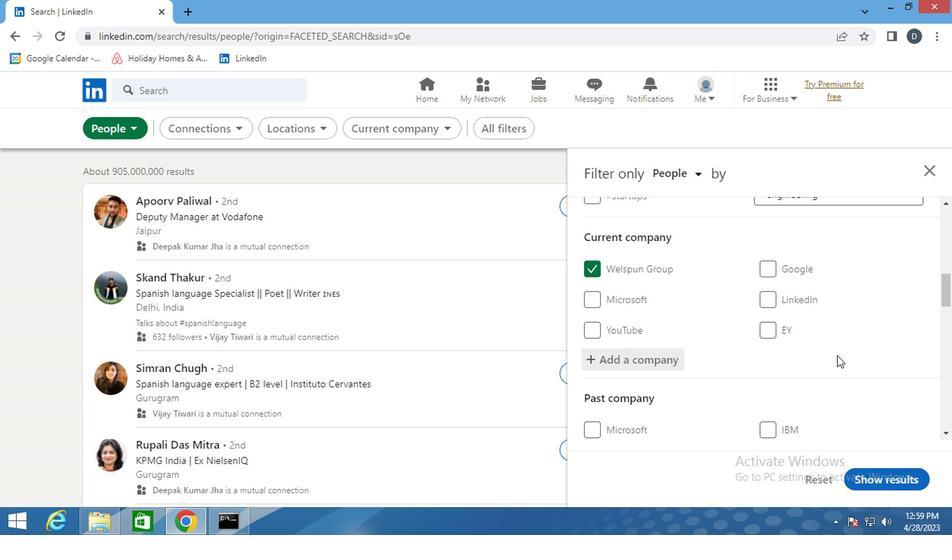
Action: Mouse moved to (803, 352)
Screenshot: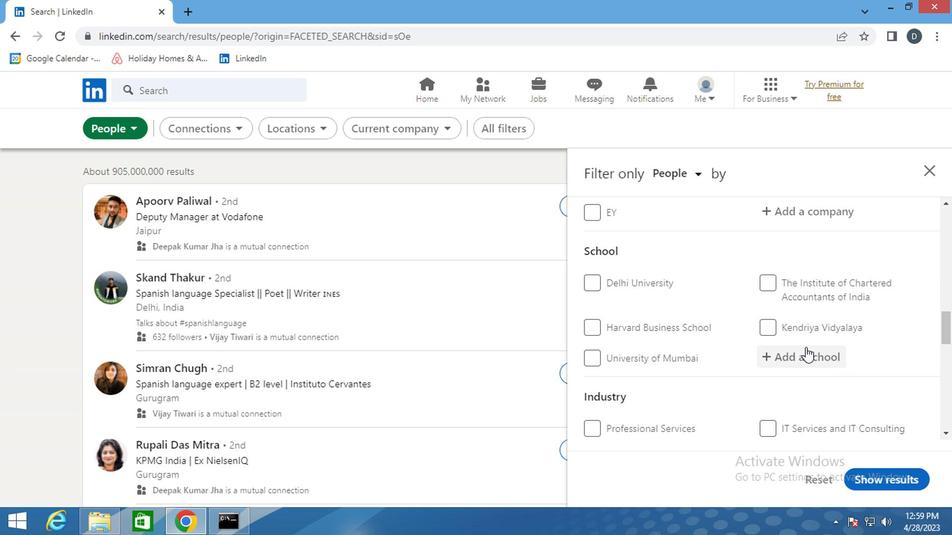 
Action: Mouse pressed left at (803, 352)
Screenshot: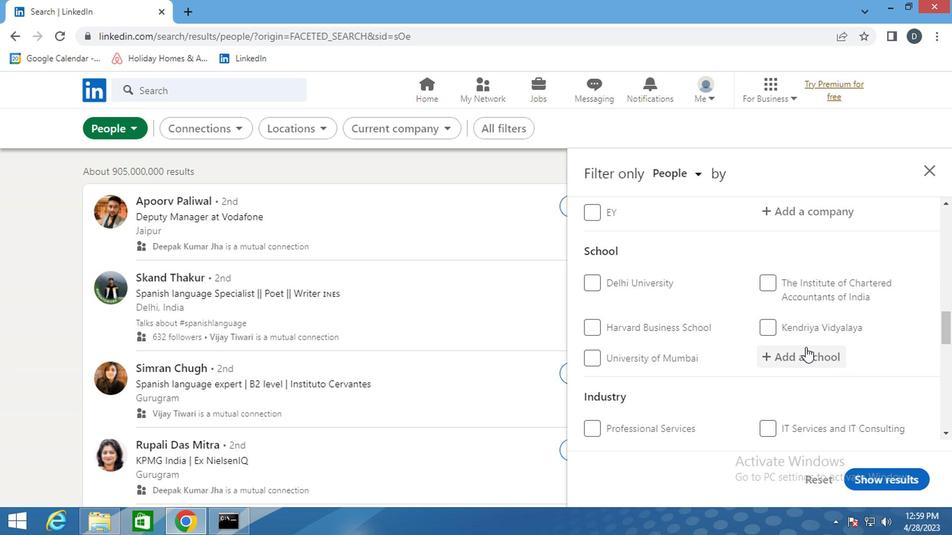
Action: Mouse moved to (803, 352)
Screenshot: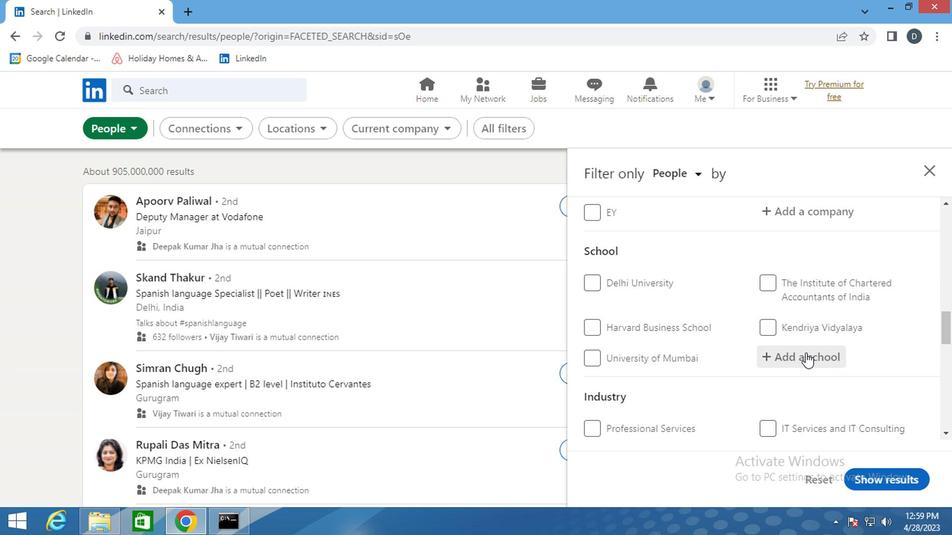 
Action: Key pressed <Key.shift>PA<Key.backspace><Key.shift>ARUL<Key.space><Key.shift>INSTITUTE
Screenshot: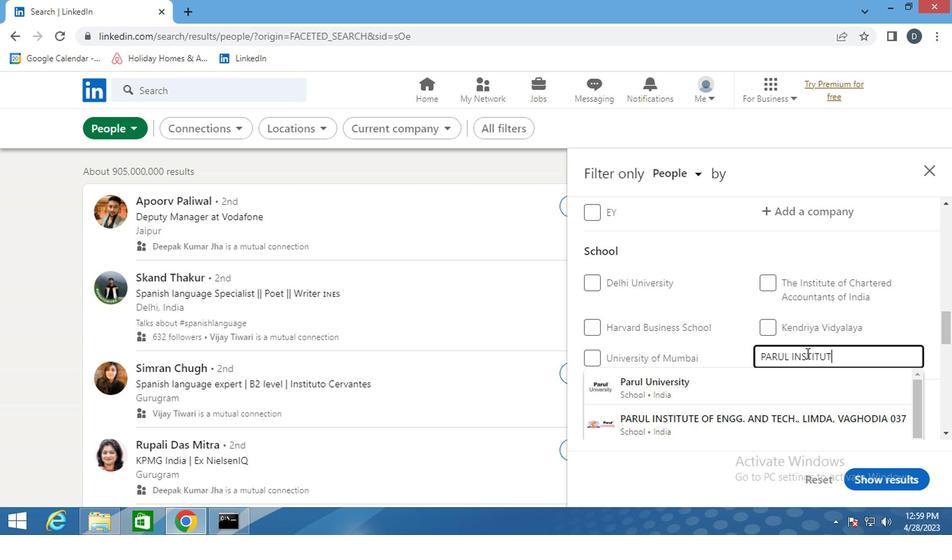 
Action: Mouse moved to (825, 426)
Screenshot: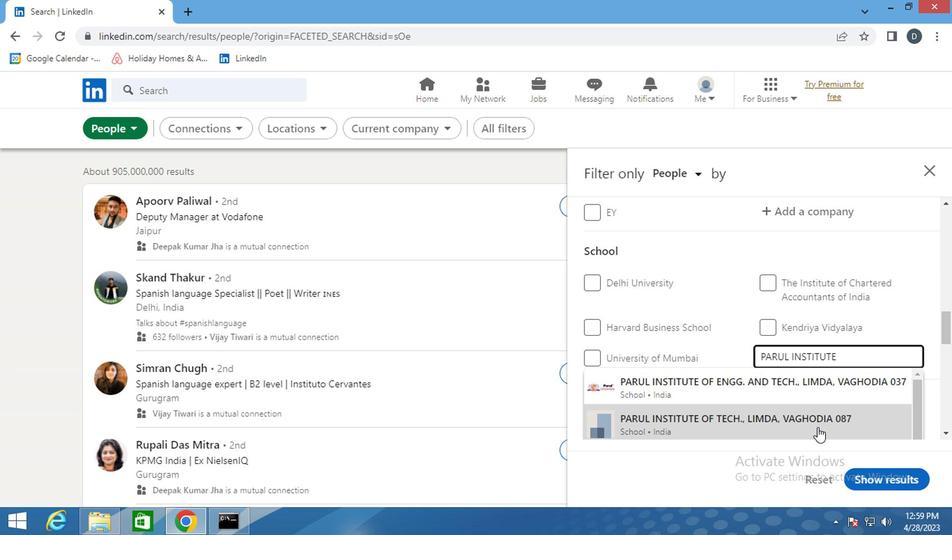 
Action: Mouse pressed left at (825, 426)
Screenshot: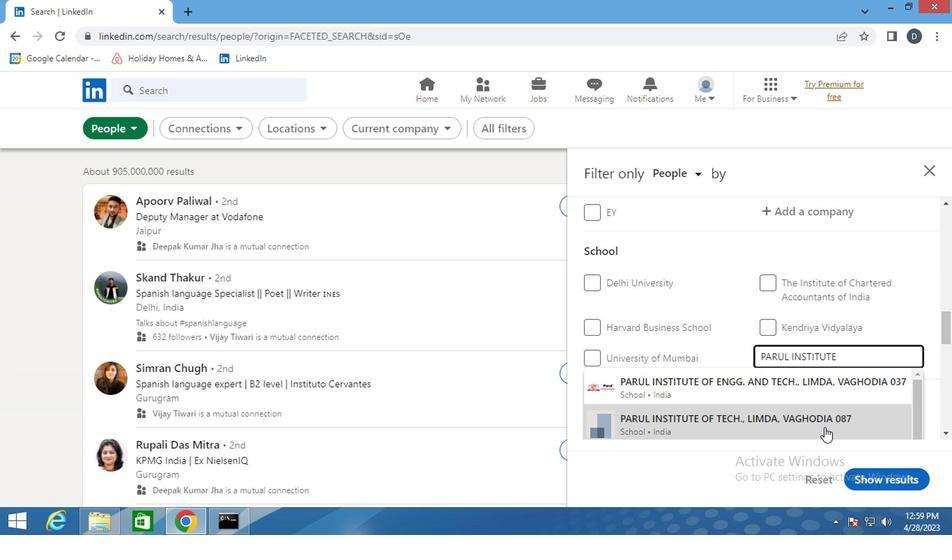 
Action: Mouse moved to (818, 388)
Screenshot: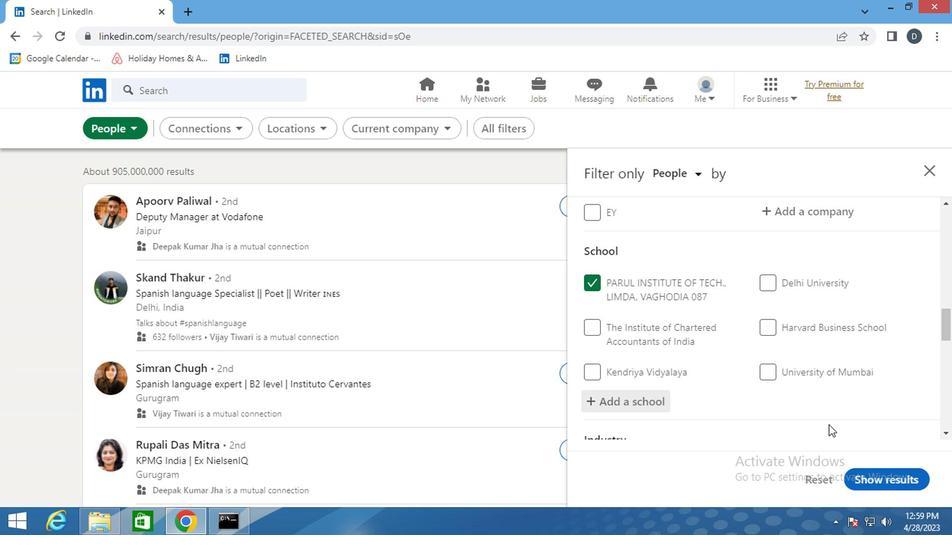 
Action: Mouse scrolled (818, 387) with delta (0, 0)
Screenshot: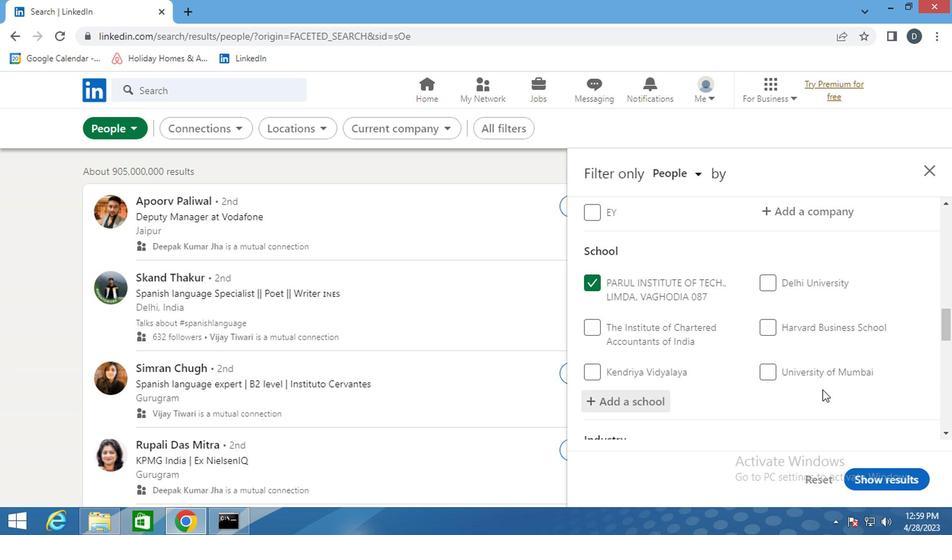 
Action: Mouse scrolled (818, 387) with delta (0, 0)
Screenshot: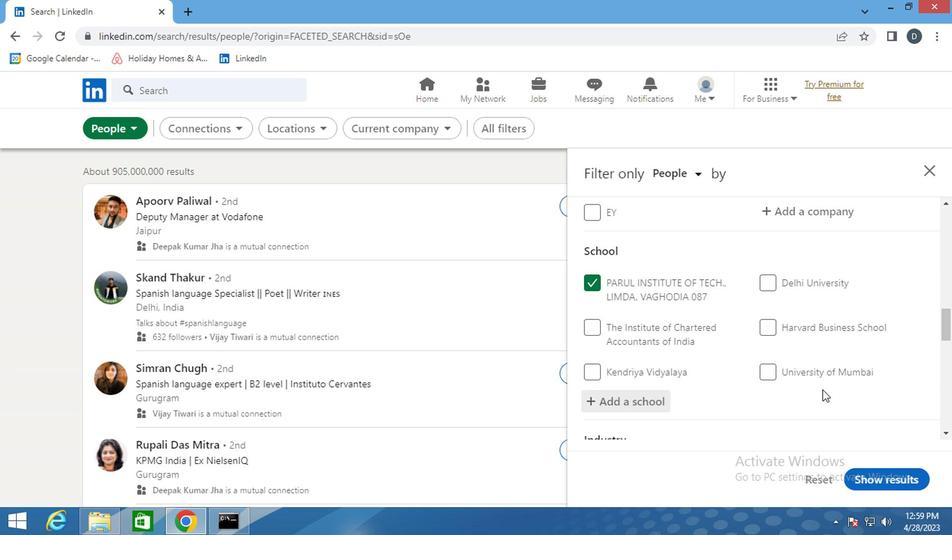 
Action: Mouse scrolled (818, 387) with delta (0, 0)
Screenshot: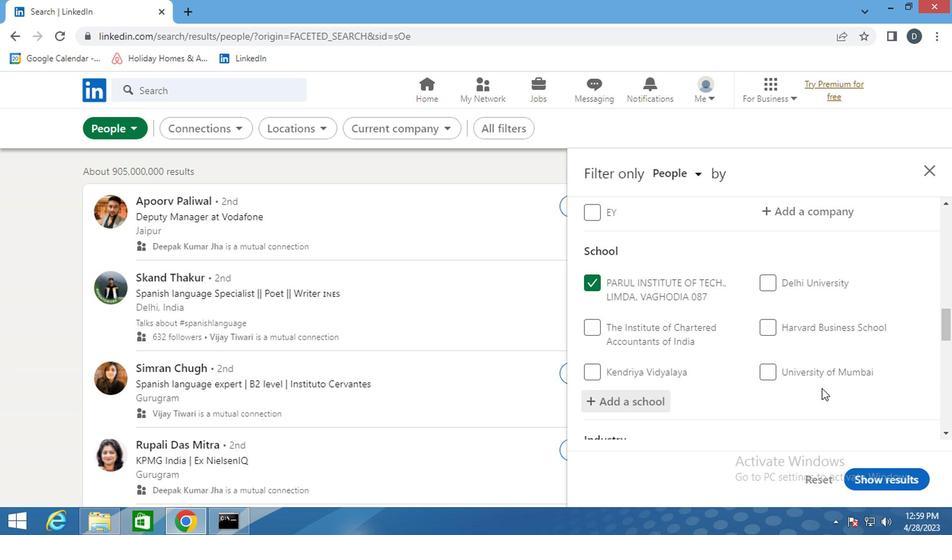 
Action: Mouse moved to (822, 326)
Screenshot: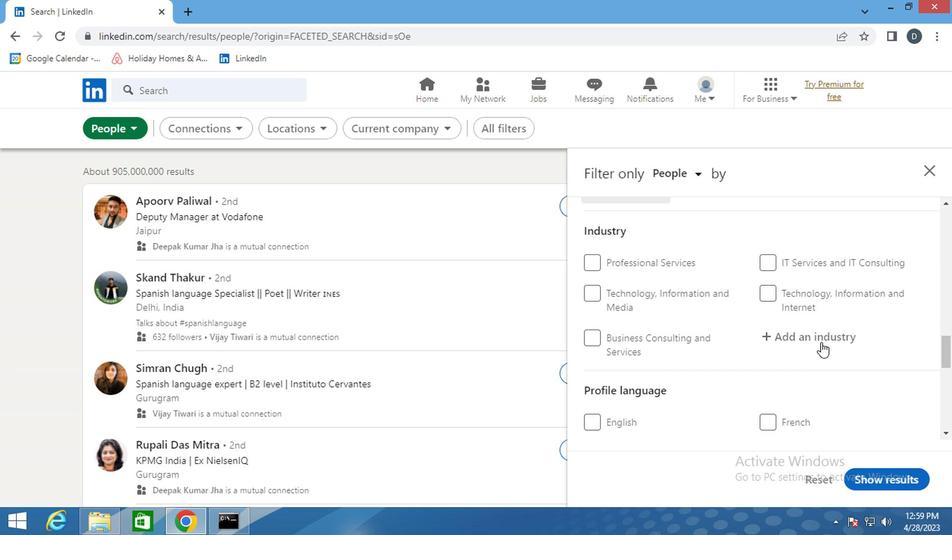
Action: Mouse pressed left at (822, 326)
Screenshot: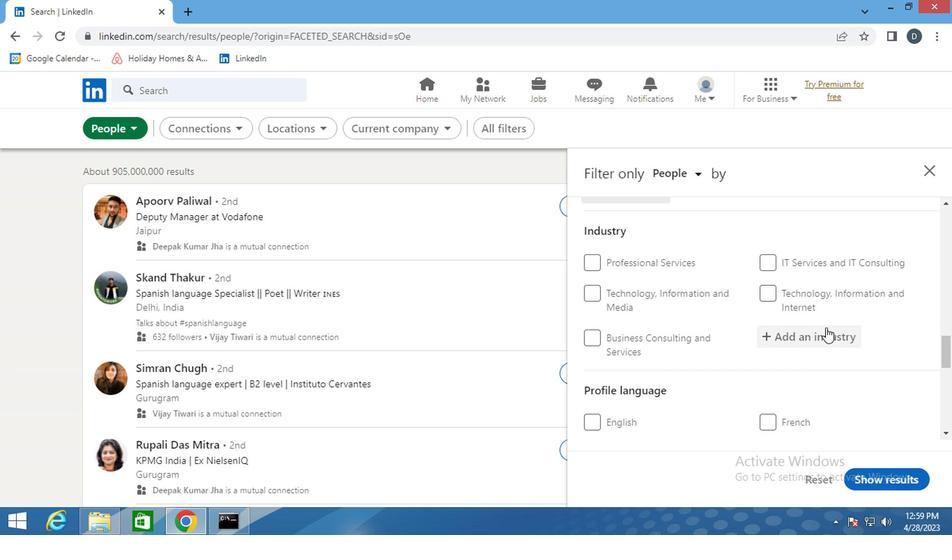 
Action: Key pressed <Key.shift>PET<Key.space><Key.shift>SERVICES
Screenshot: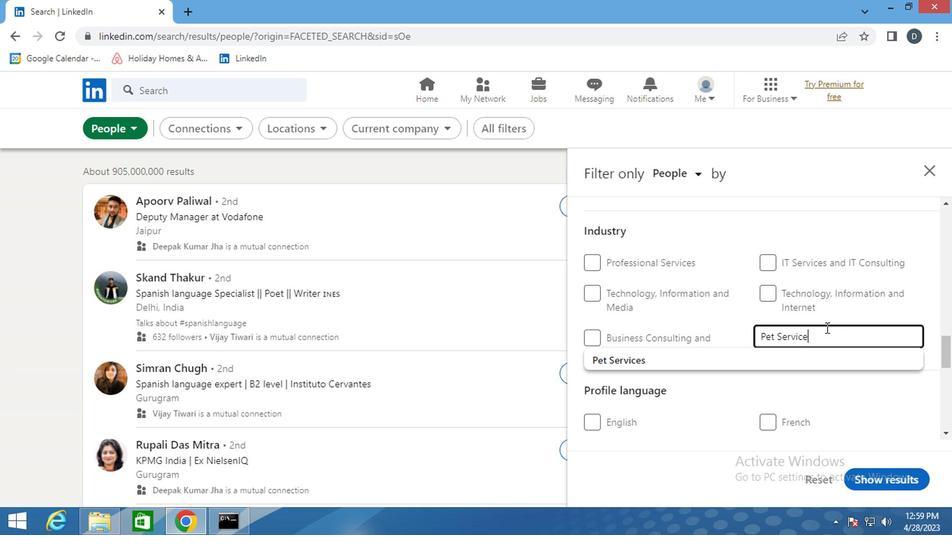 
Action: Mouse moved to (814, 352)
Screenshot: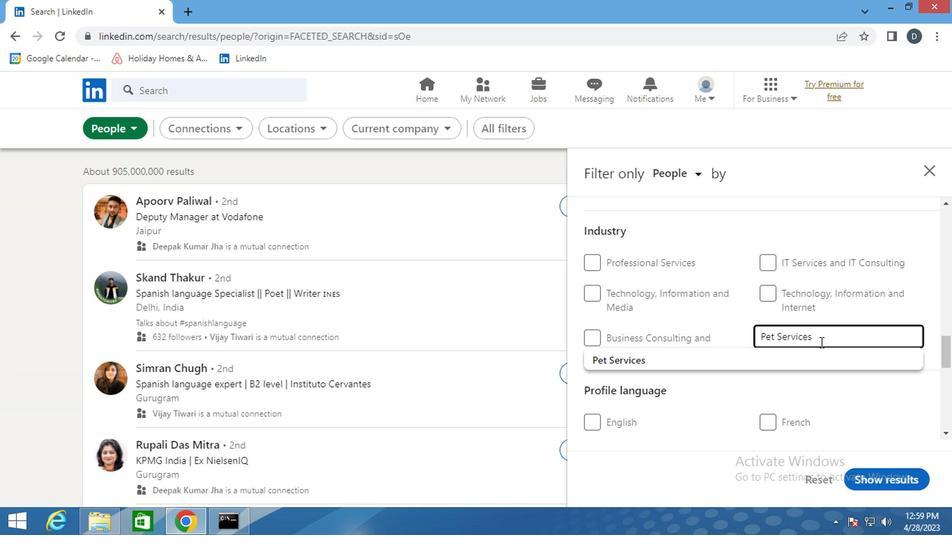
Action: Mouse pressed left at (814, 352)
Screenshot: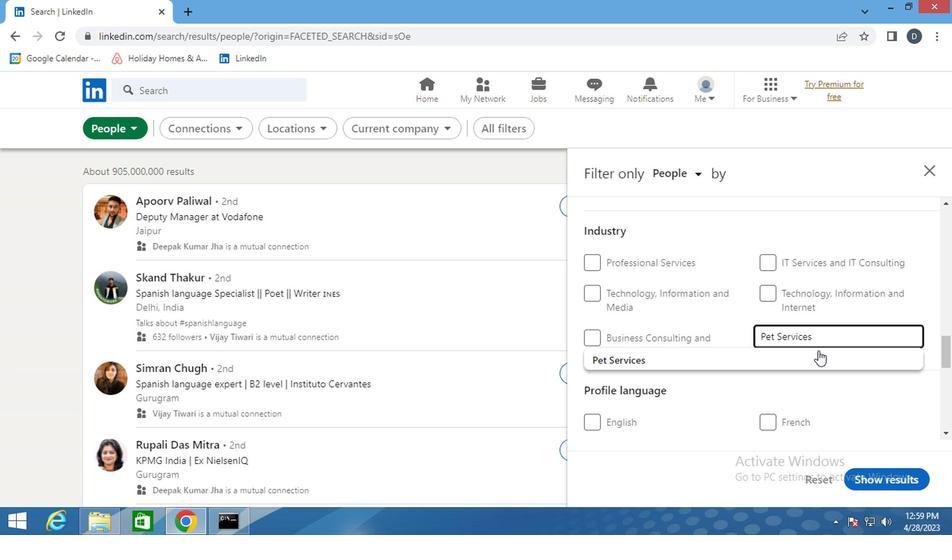 
Action: Mouse scrolled (814, 351) with delta (0, 0)
Screenshot: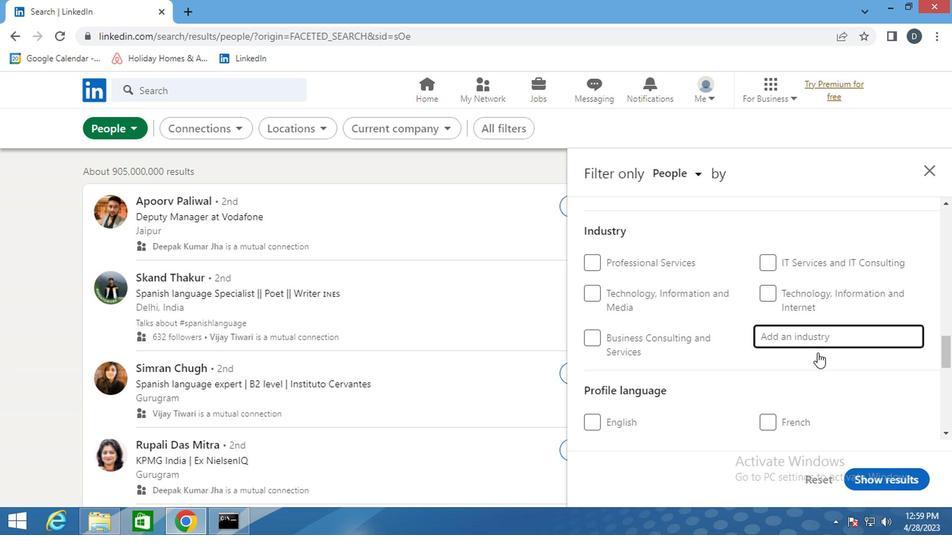 
Action: Mouse scrolled (814, 351) with delta (0, 0)
Screenshot: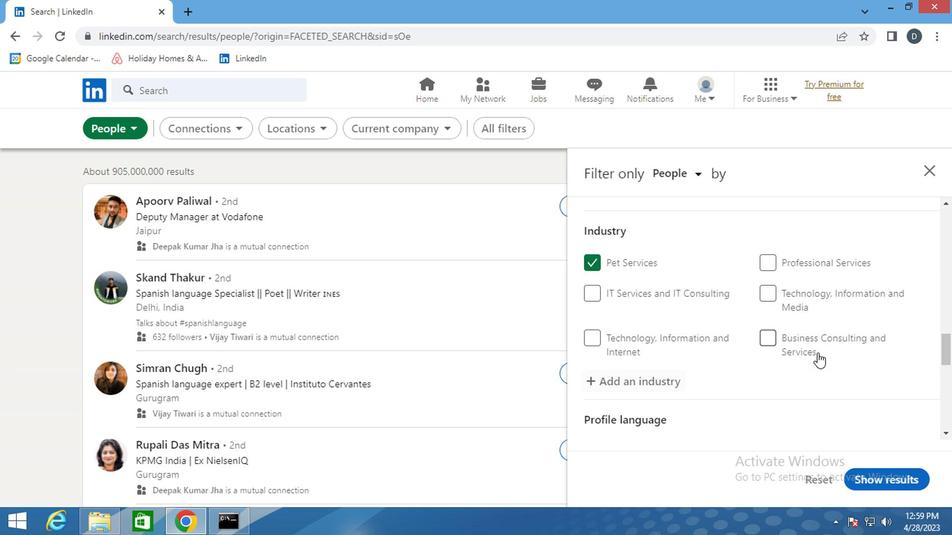 
Action: Mouse scrolled (814, 351) with delta (0, 0)
Screenshot: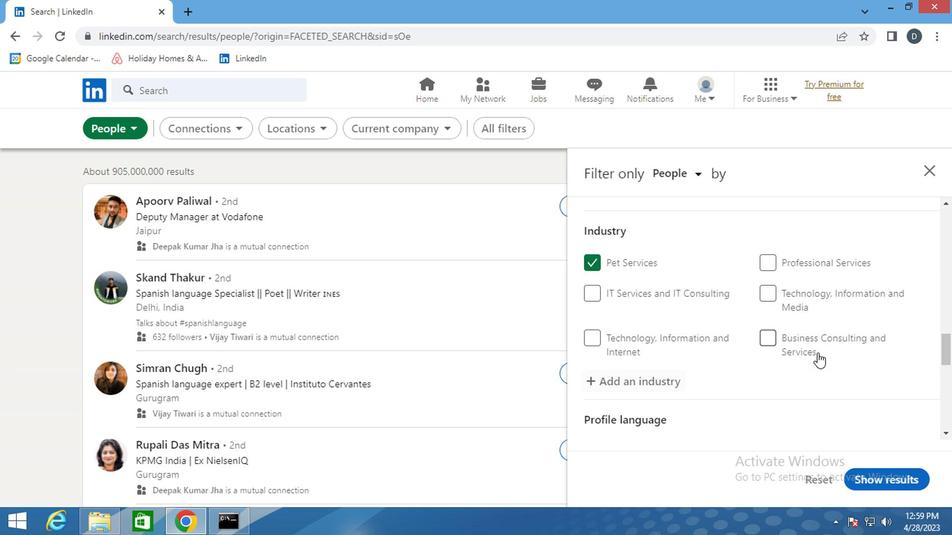 
Action: Mouse scrolled (814, 351) with delta (0, 0)
Screenshot: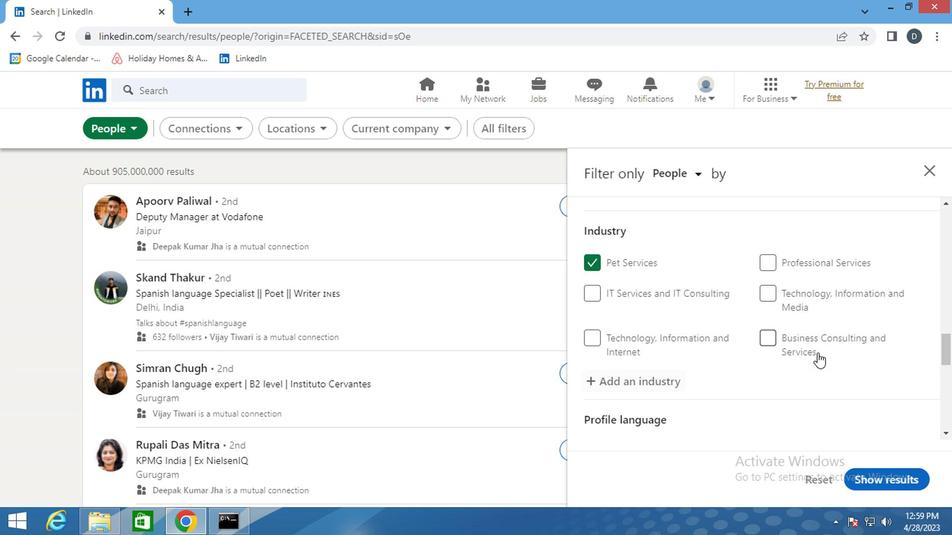 
Action: Mouse moved to (810, 342)
Screenshot: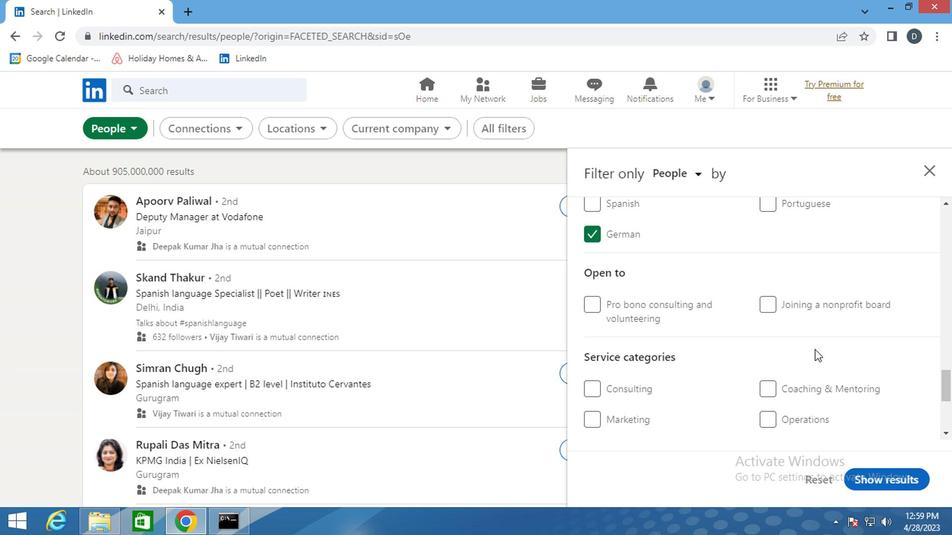 
Action: Mouse scrolled (810, 342) with delta (0, 0)
Screenshot: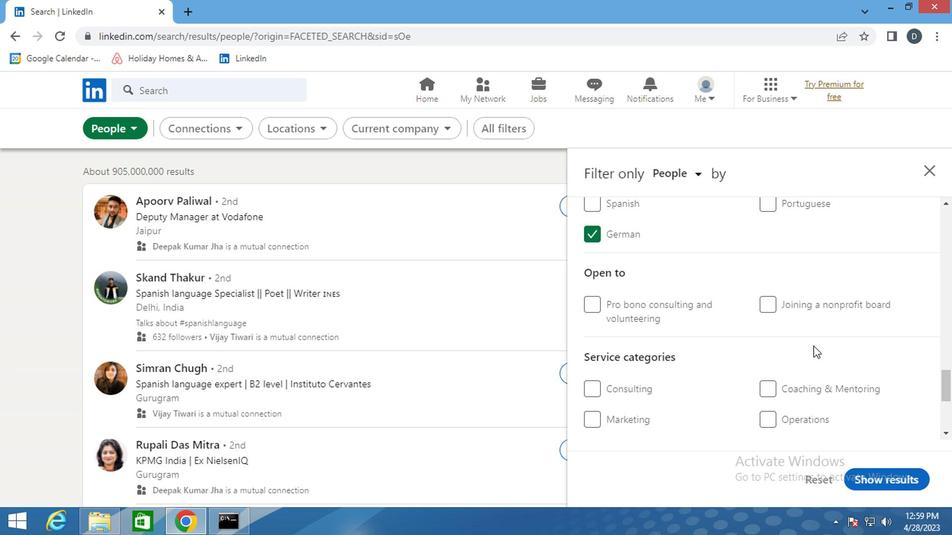 
Action: Mouse scrolled (810, 341) with delta (0, 0)
Screenshot: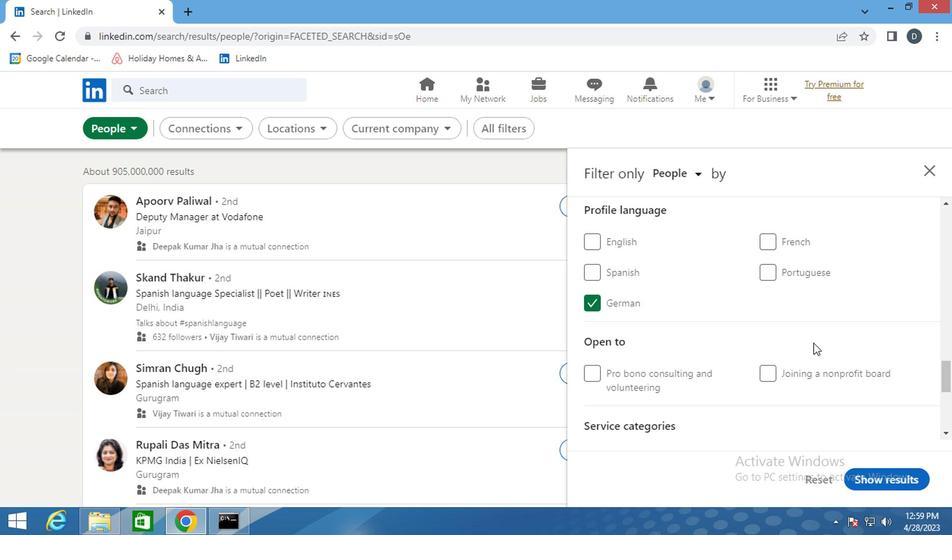 
Action: Mouse scrolled (810, 341) with delta (0, 0)
Screenshot: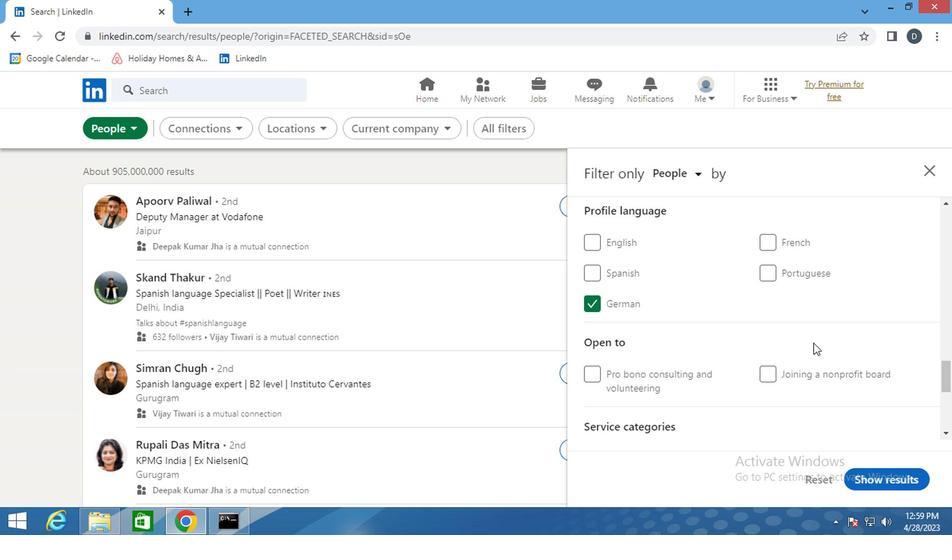 
Action: Mouse moved to (798, 372)
Screenshot: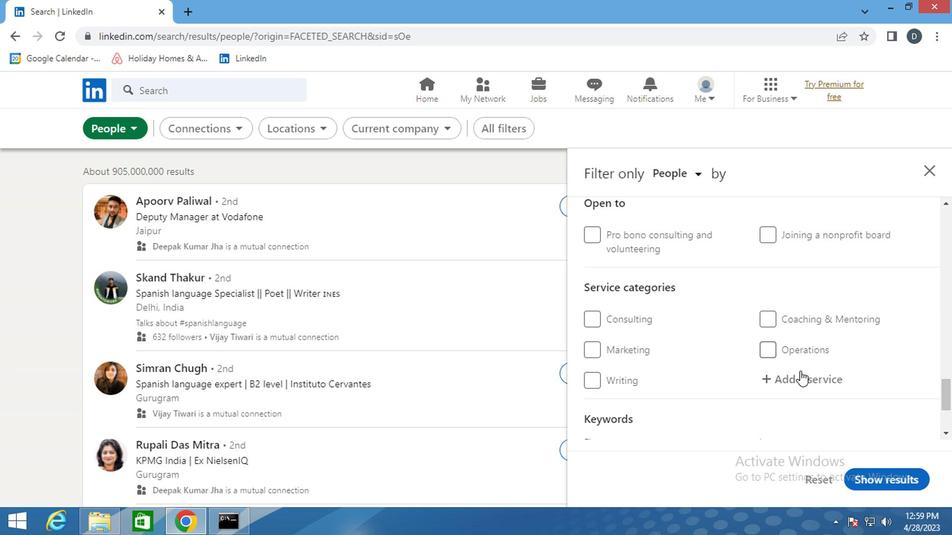 
Action: Mouse pressed left at (798, 372)
Screenshot: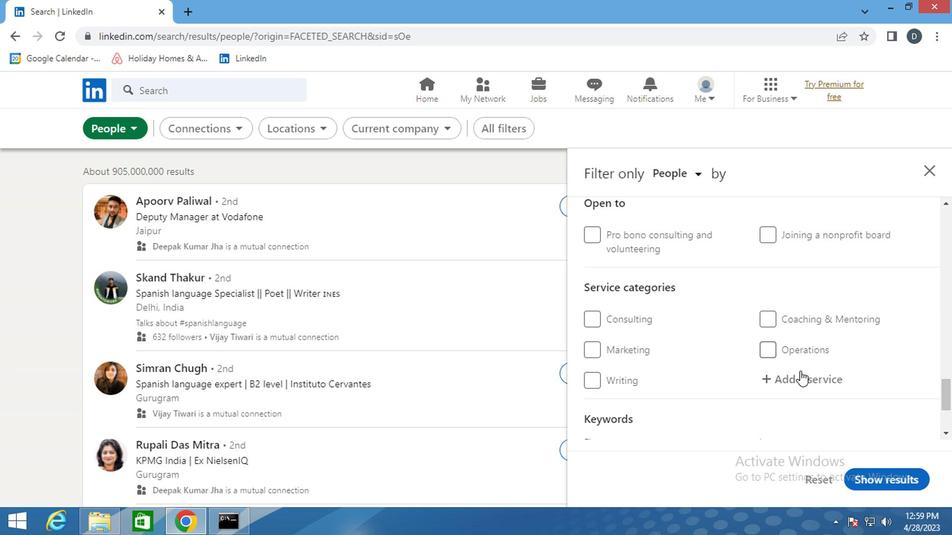 
Action: Key pressed <Key.shift><Key.shift><Key.shift><Key.shift><Key.shift><Key.shift><Key.shift><Key.shift><Key.shift><Key.shift><Key.shift><Key.shift><Key.shift><Key.shift><Key.shift>SEARCH<Key.down><Key.down><Key.enter>
Screenshot: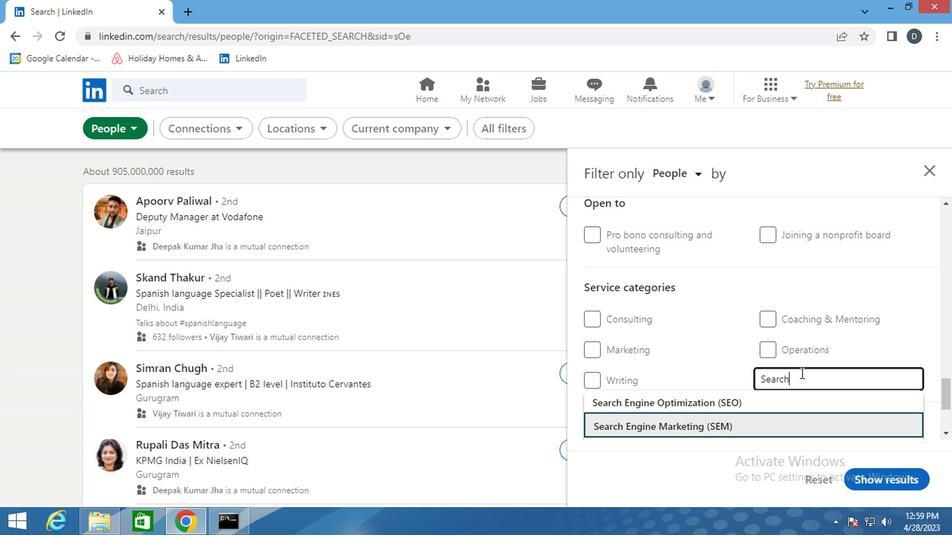 
Action: Mouse scrolled (798, 372) with delta (0, 0)
Screenshot: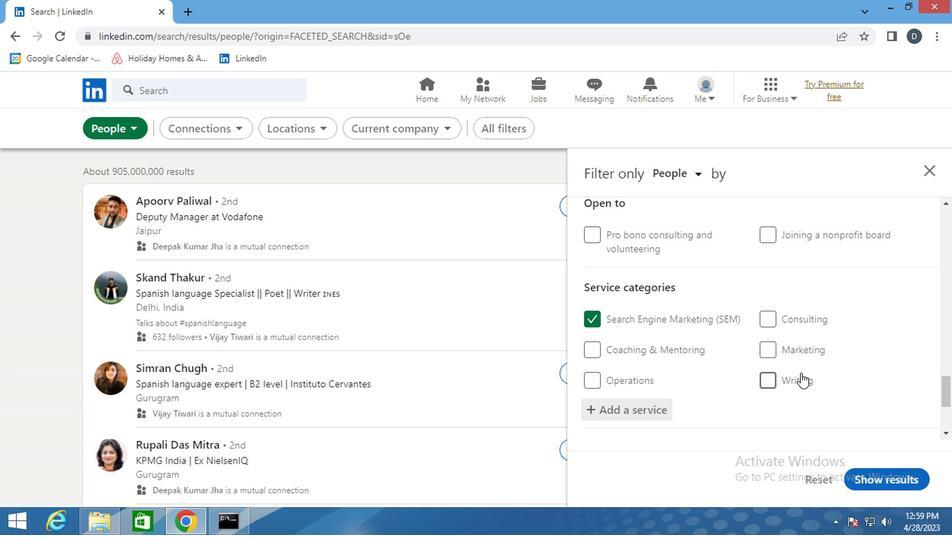 
Action: Mouse scrolled (798, 372) with delta (0, 0)
Screenshot: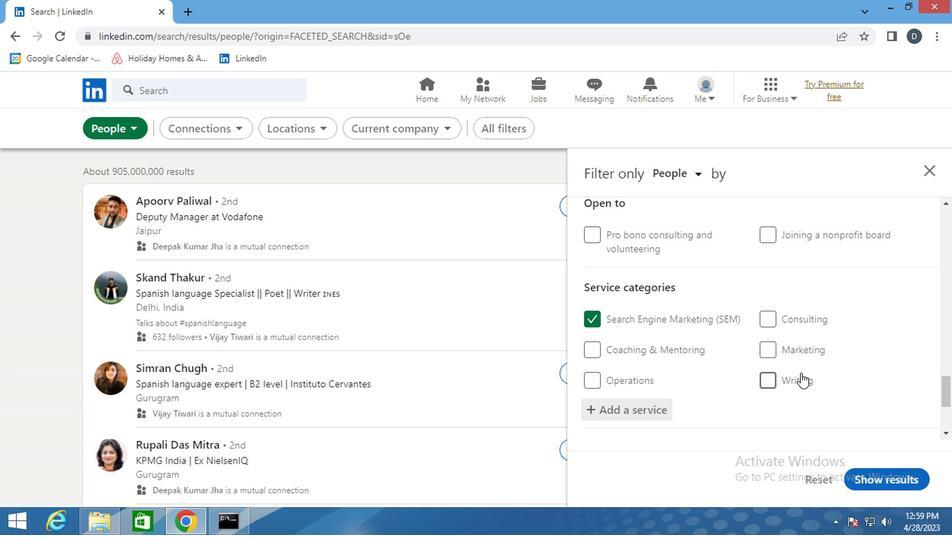 
Action: Mouse scrolled (798, 372) with delta (0, 0)
Screenshot: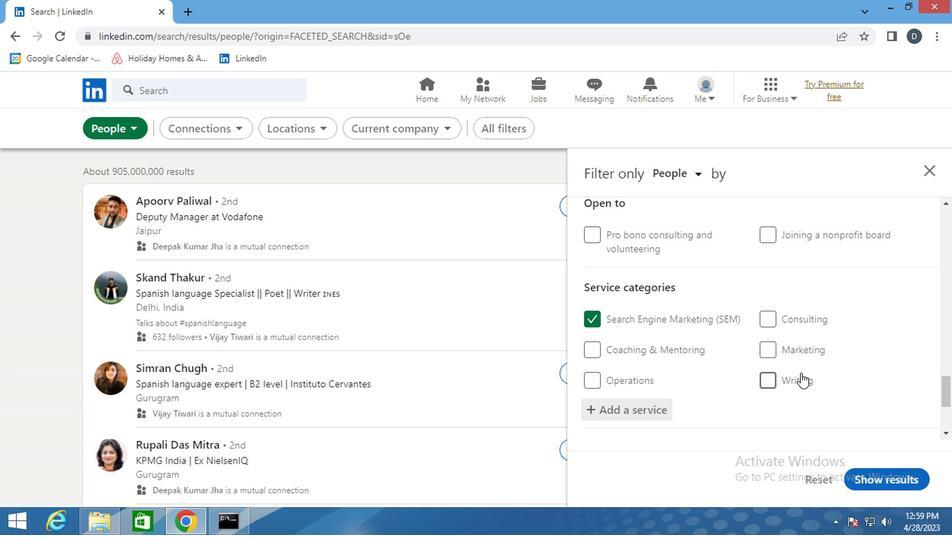 
Action: Mouse moved to (698, 367)
Screenshot: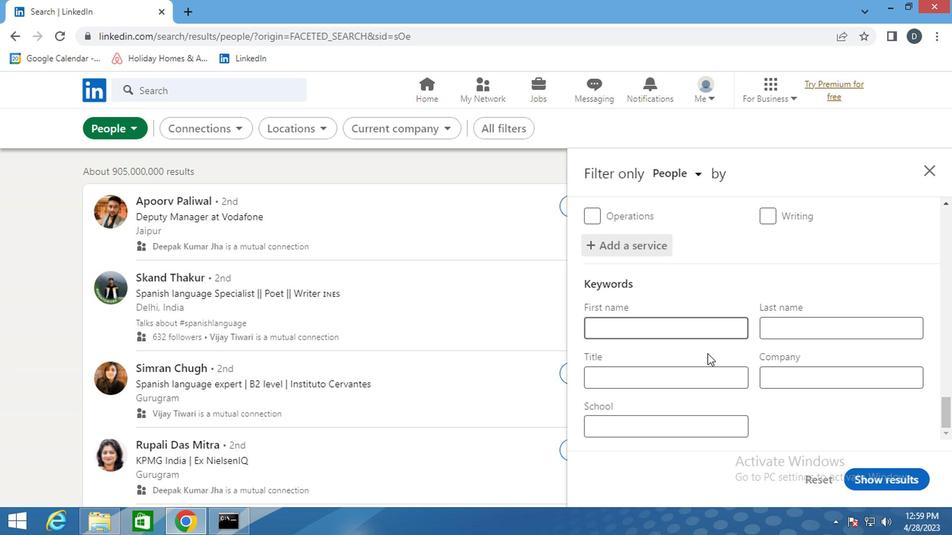 
Action: Mouse scrolled (698, 366) with delta (0, 0)
Screenshot: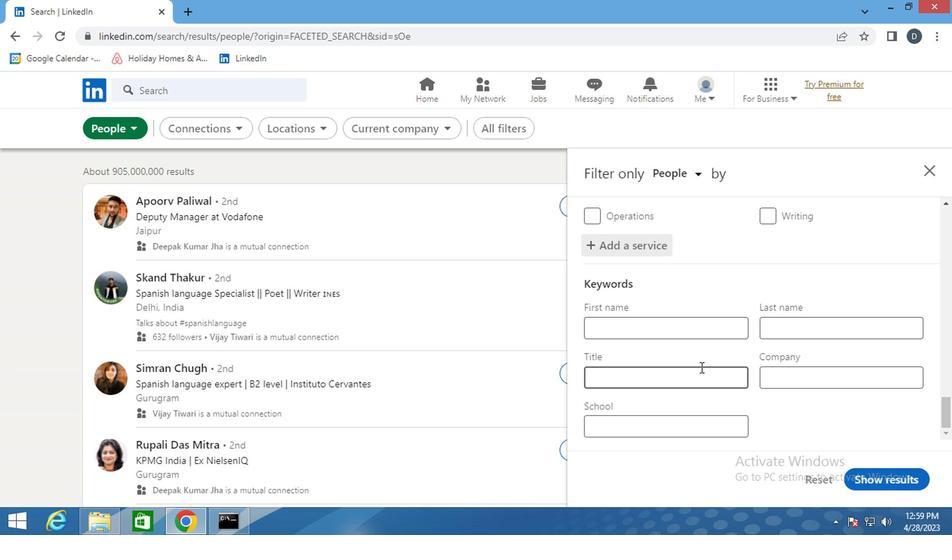 
Action: Mouse scrolled (698, 366) with delta (0, 0)
Screenshot: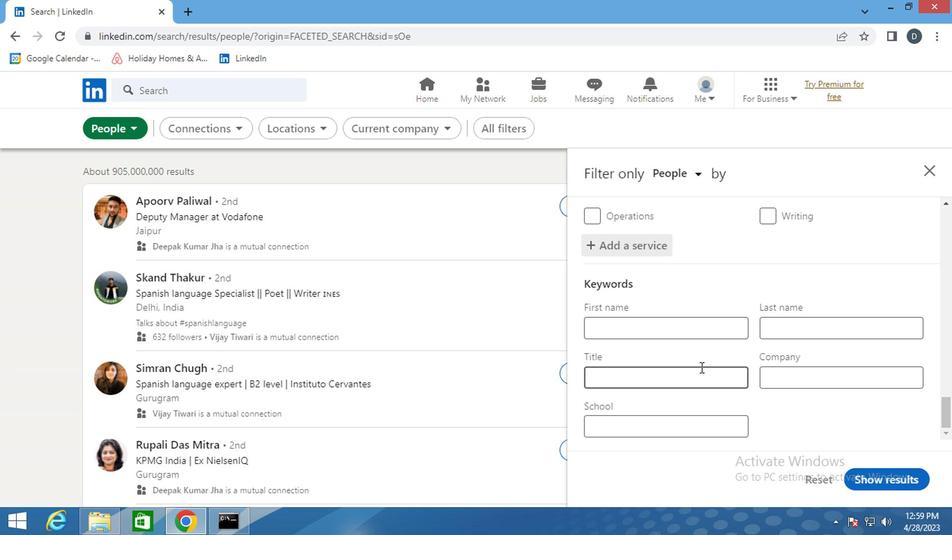
Action: Mouse moved to (698, 369)
Screenshot: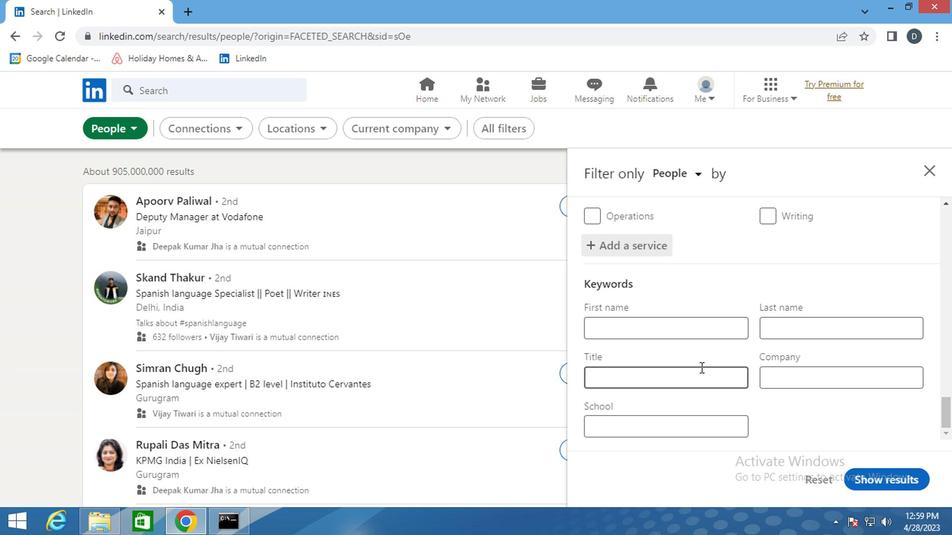 
Action: Mouse pressed left at (698, 369)
Screenshot: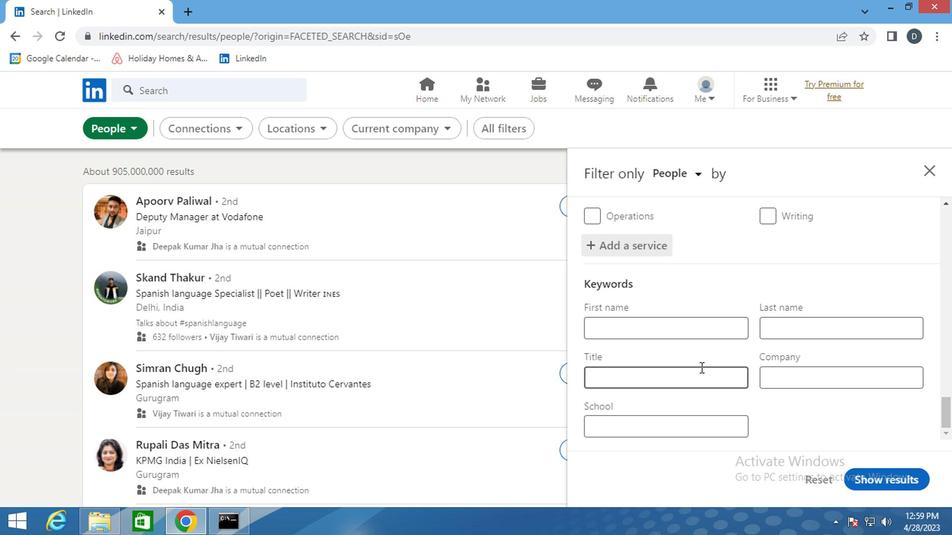 
Action: Key pressed <Key.shift><Key.shift>GHOSTWRITER
Screenshot: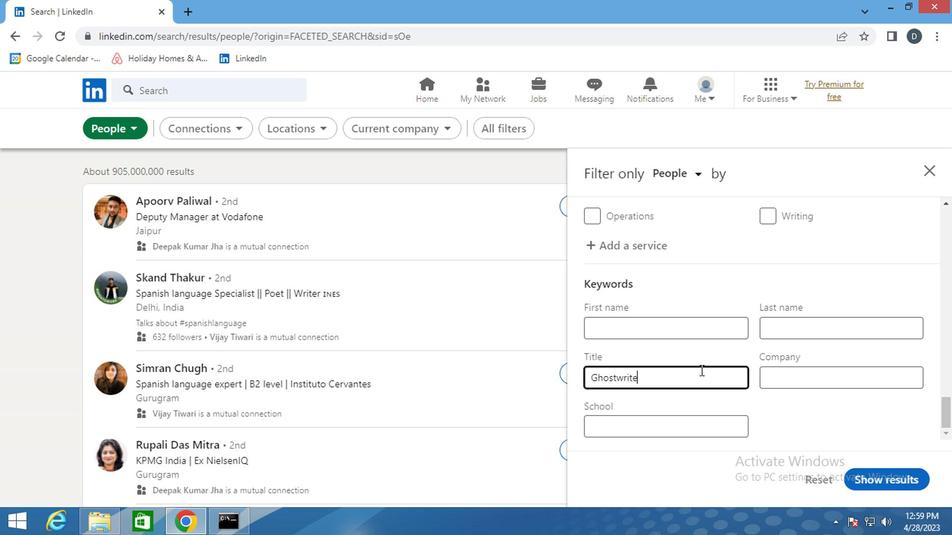 
Action: Mouse moved to (867, 473)
Screenshot: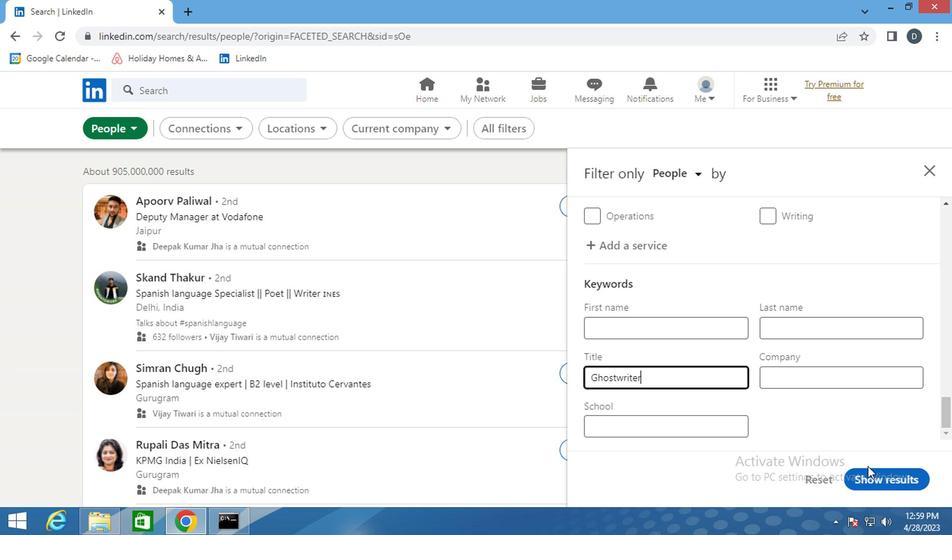 
Action: Mouse pressed left at (867, 473)
Screenshot: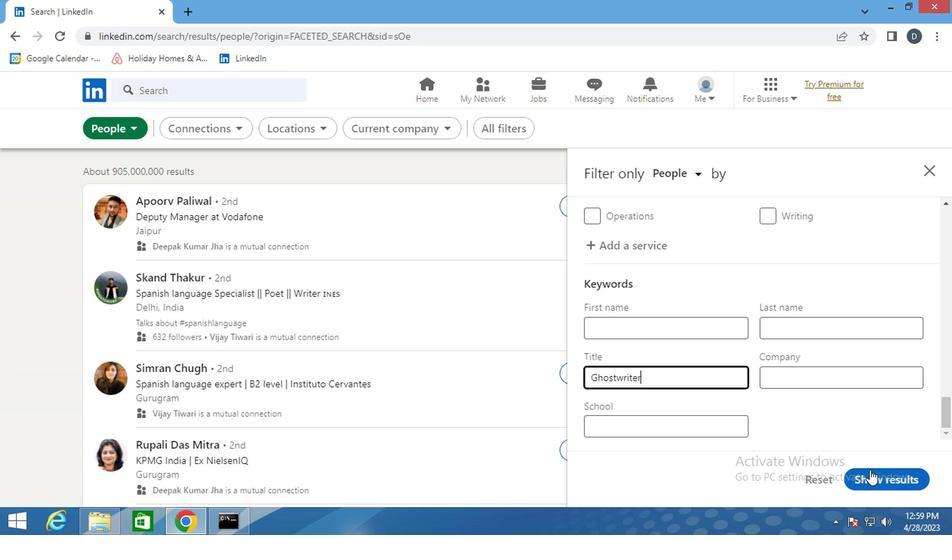 
Action: Mouse moved to (789, 362)
Screenshot: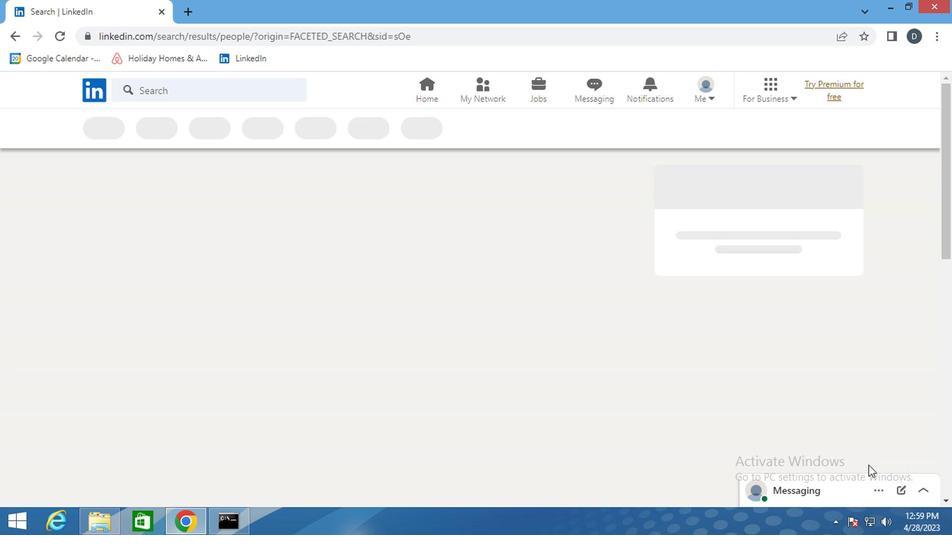 
